 Task: Find connections with filter location Ningbo with filter topic #realestatewith filter profile language Potuguese with filter current company Talent500 with filter school Galgotias University with filter industry Robotics Engineering with filter service category Retirement Planning with filter keywords title Managing Member
Action: Mouse moved to (337, 215)
Screenshot: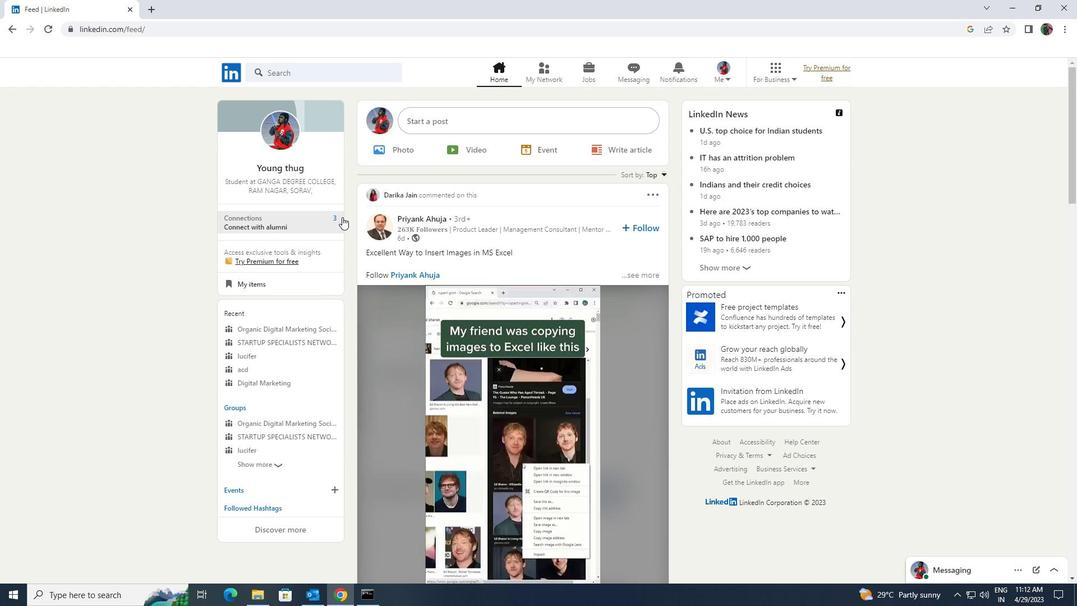 
Action: Mouse pressed left at (337, 215)
Screenshot: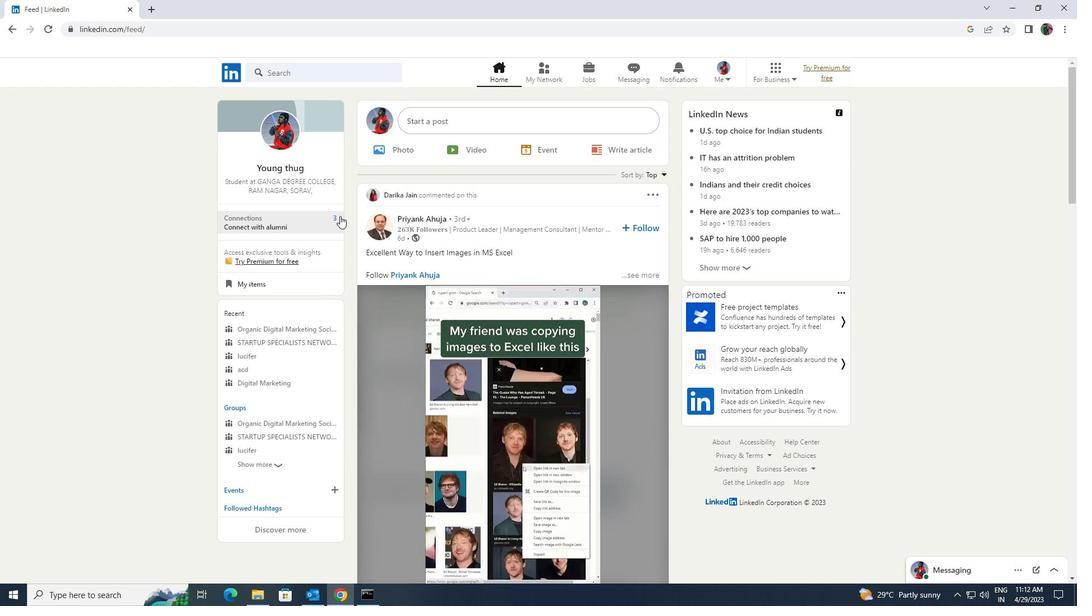
Action: Mouse moved to (352, 134)
Screenshot: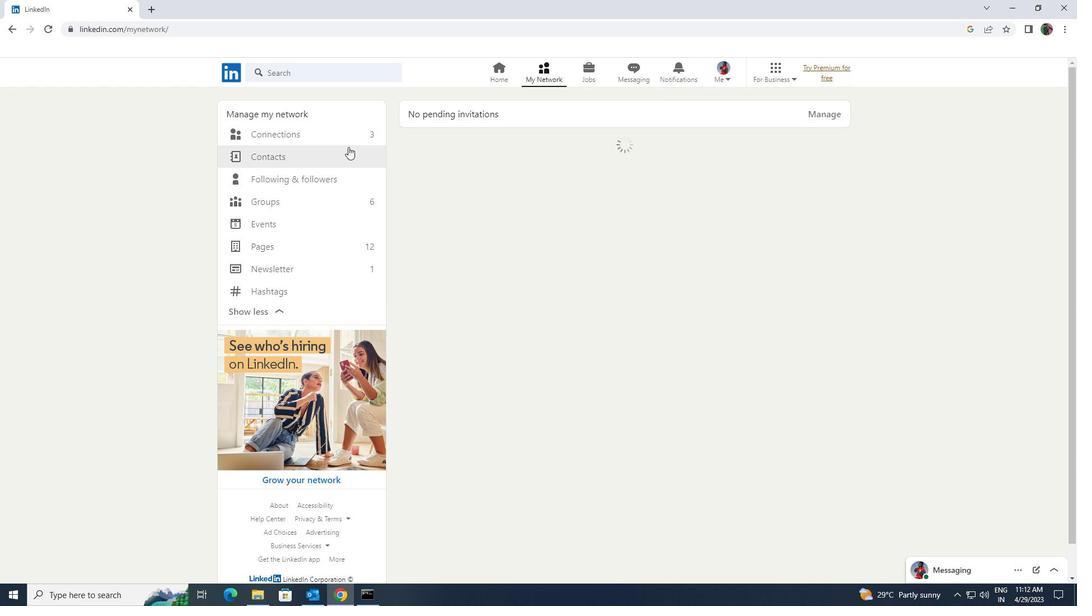 
Action: Mouse pressed left at (352, 134)
Screenshot: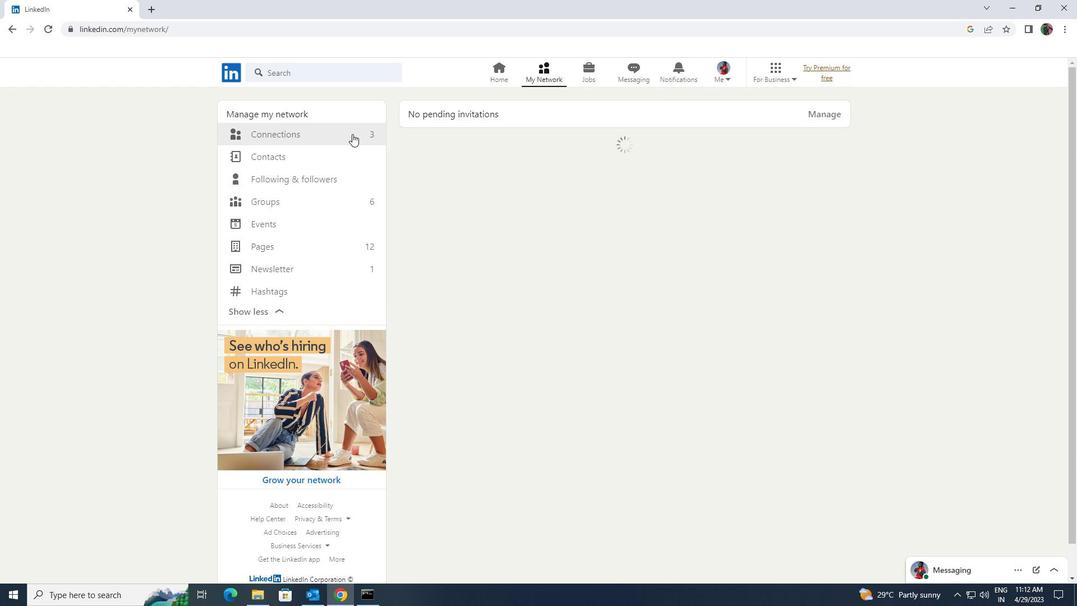 
Action: Mouse moved to (608, 139)
Screenshot: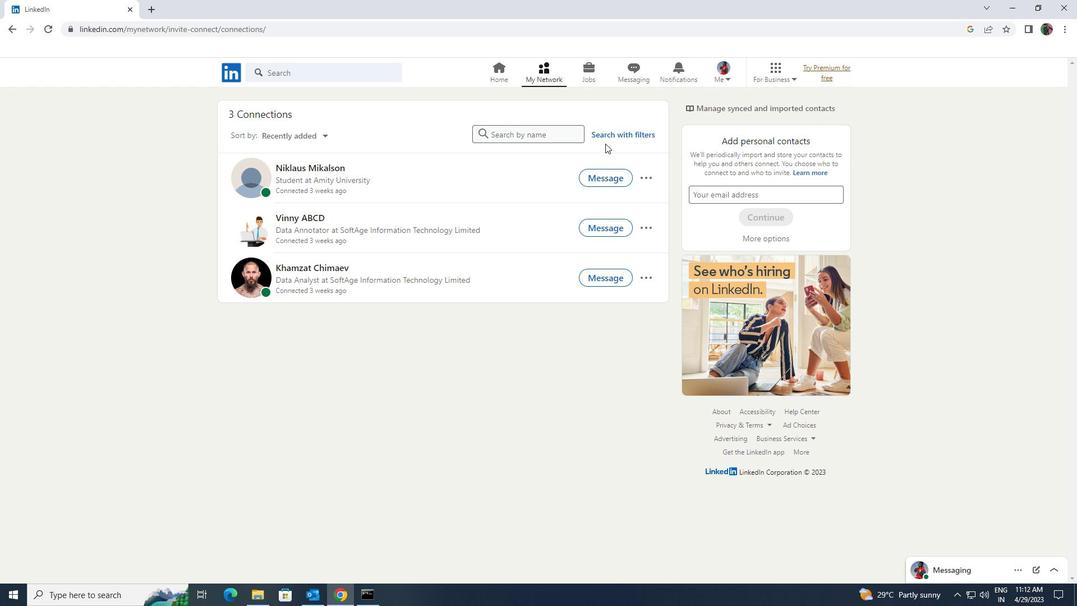 
Action: Mouse pressed left at (608, 139)
Screenshot: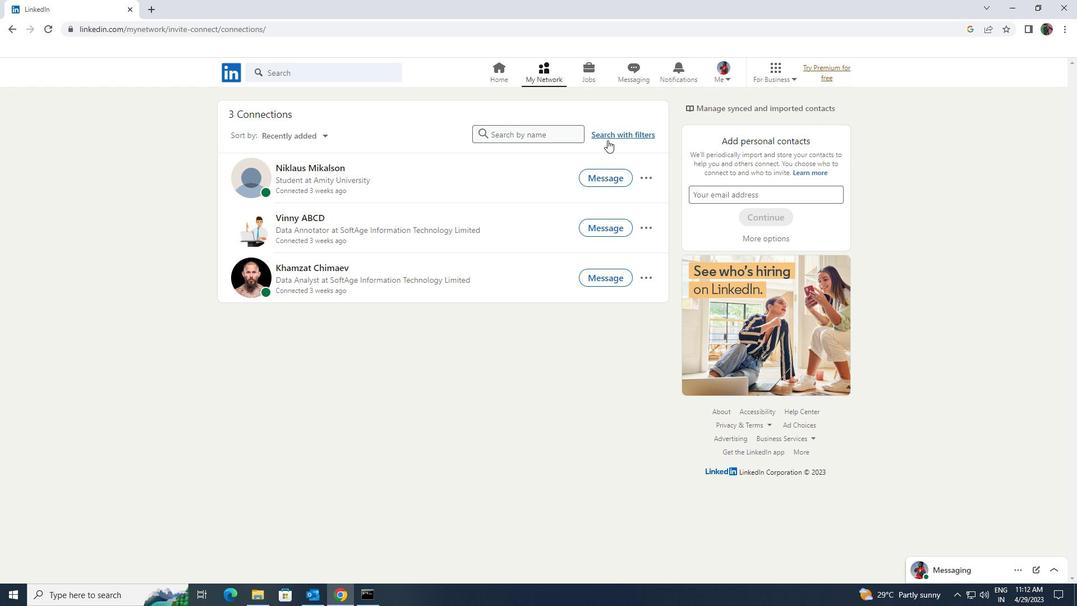 
Action: Mouse moved to (575, 104)
Screenshot: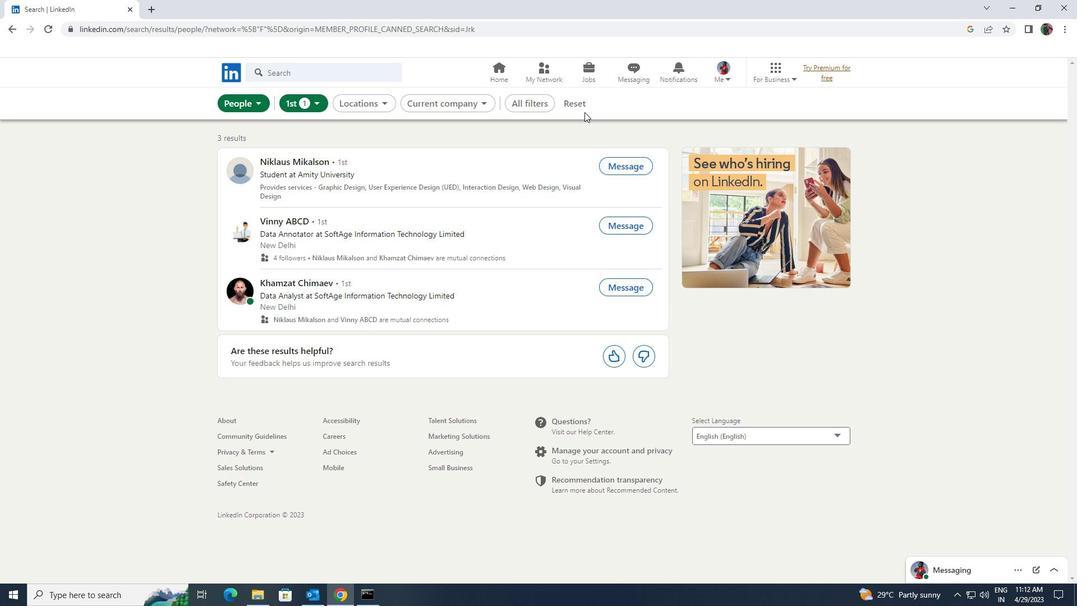 
Action: Mouse pressed left at (575, 104)
Screenshot: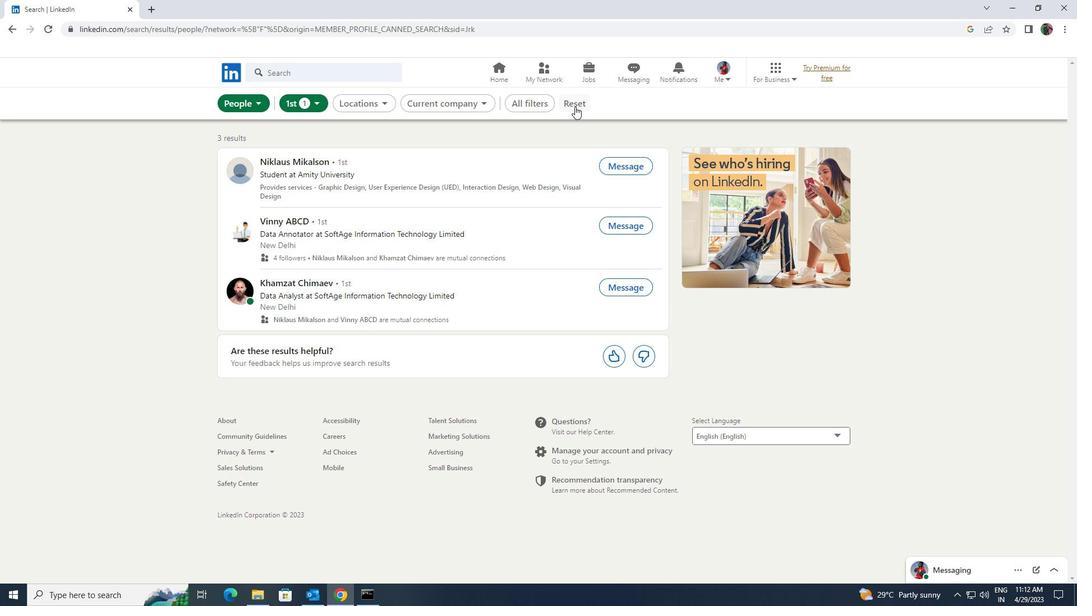 
Action: Mouse moved to (565, 102)
Screenshot: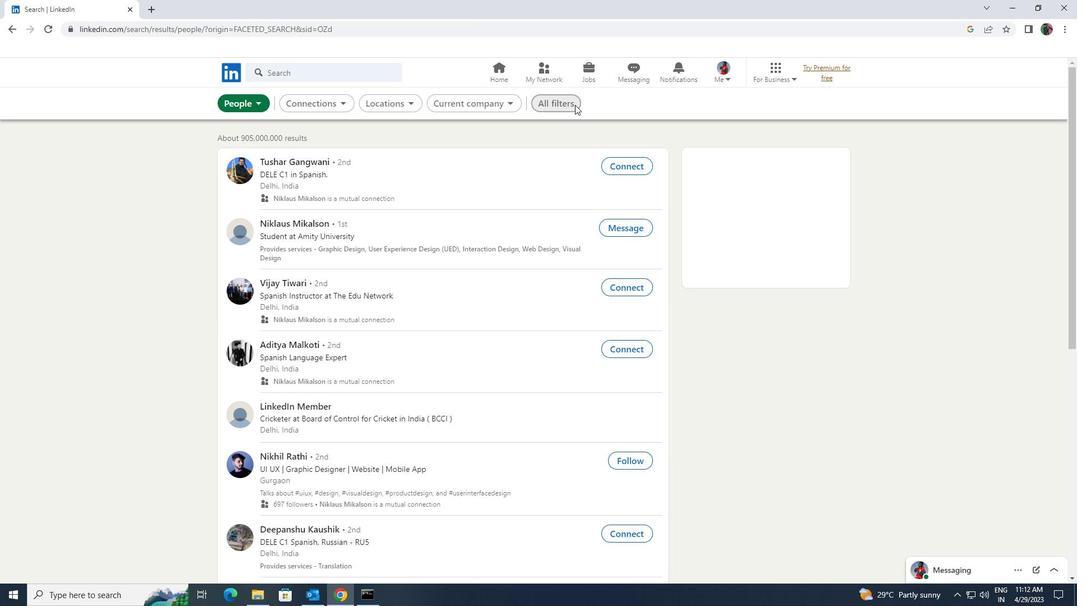 
Action: Mouse pressed left at (565, 102)
Screenshot: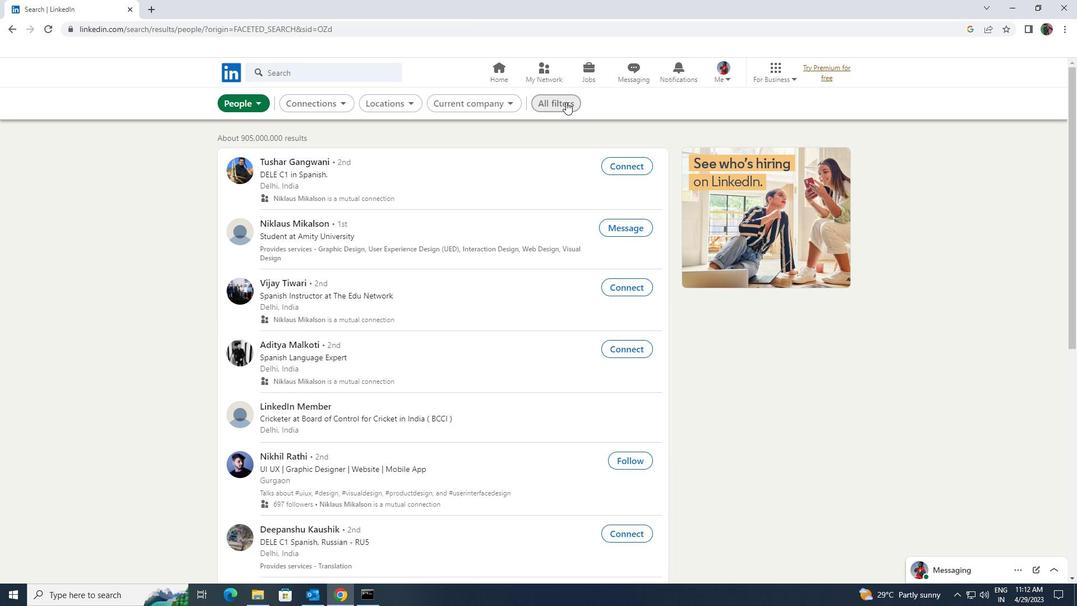 
Action: Mouse moved to (934, 337)
Screenshot: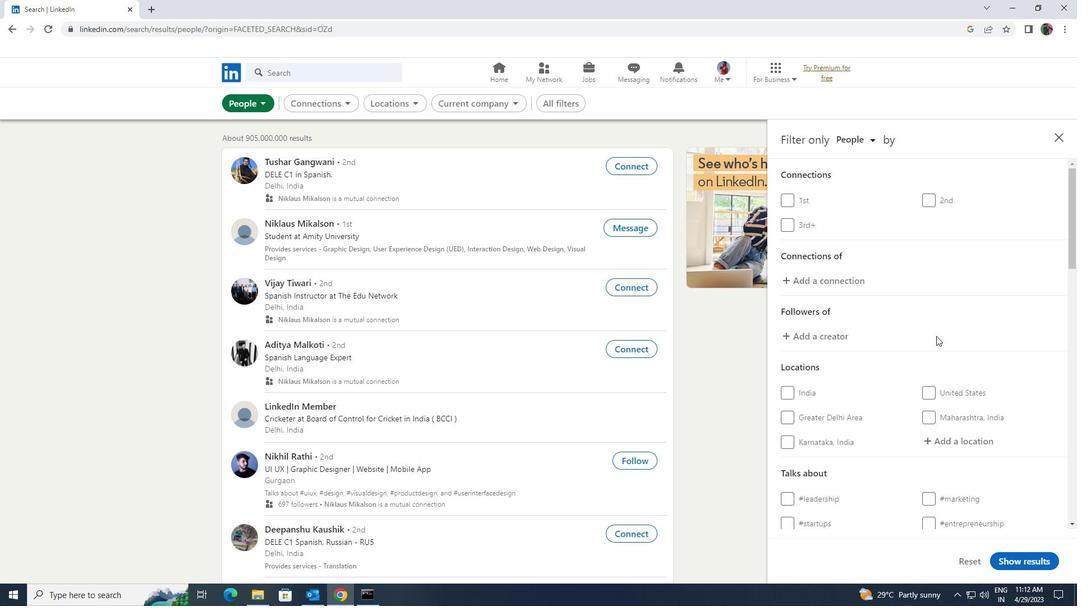 
Action: Mouse scrolled (934, 336) with delta (0, 0)
Screenshot: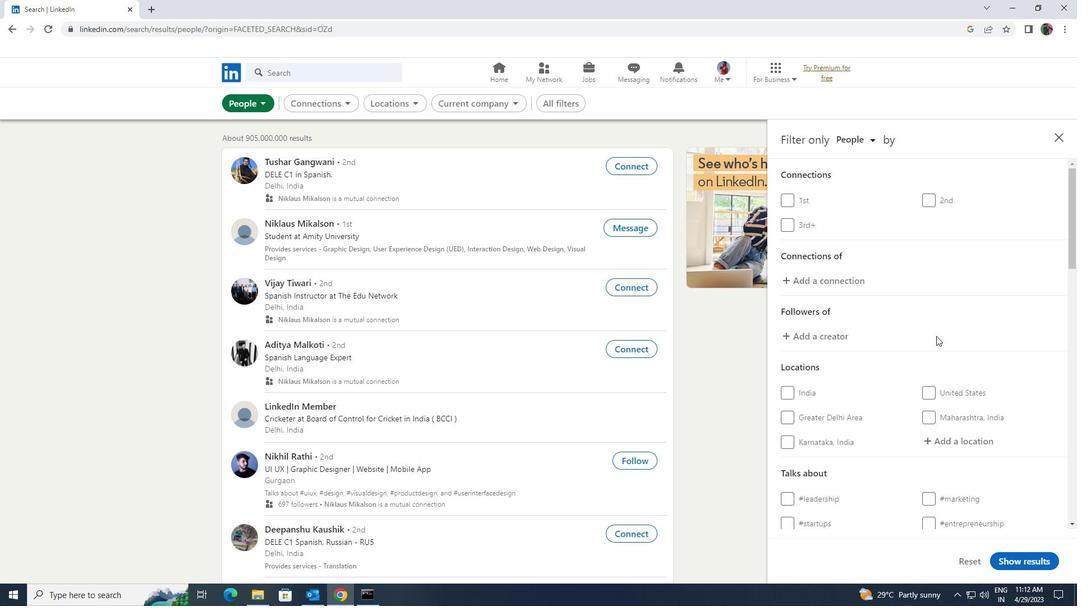 
Action: Mouse moved to (934, 337)
Screenshot: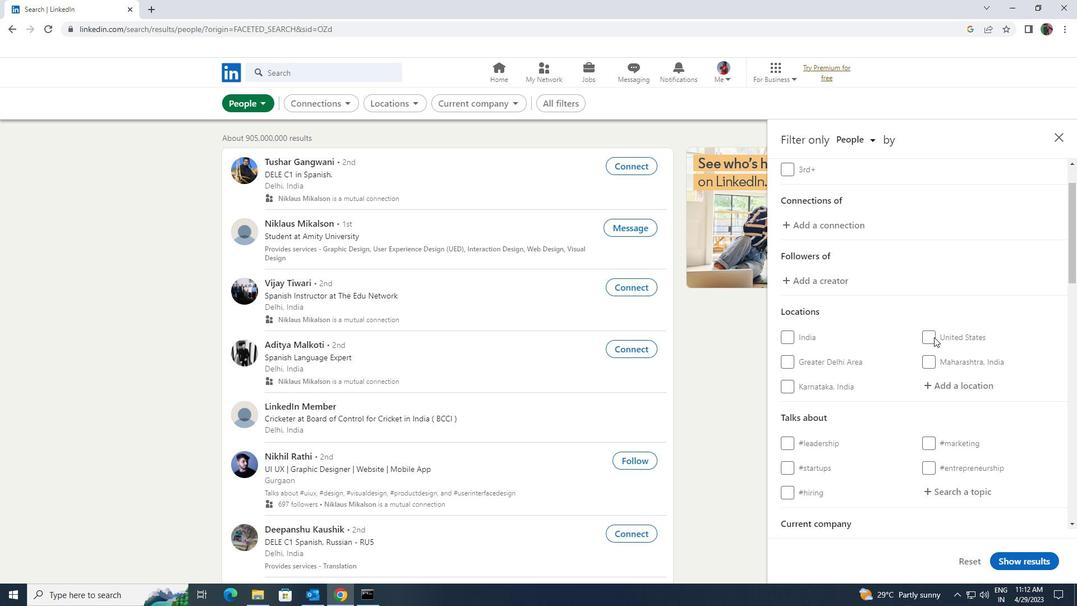 
Action: Mouse scrolled (934, 336) with delta (0, 0)
Screenshot: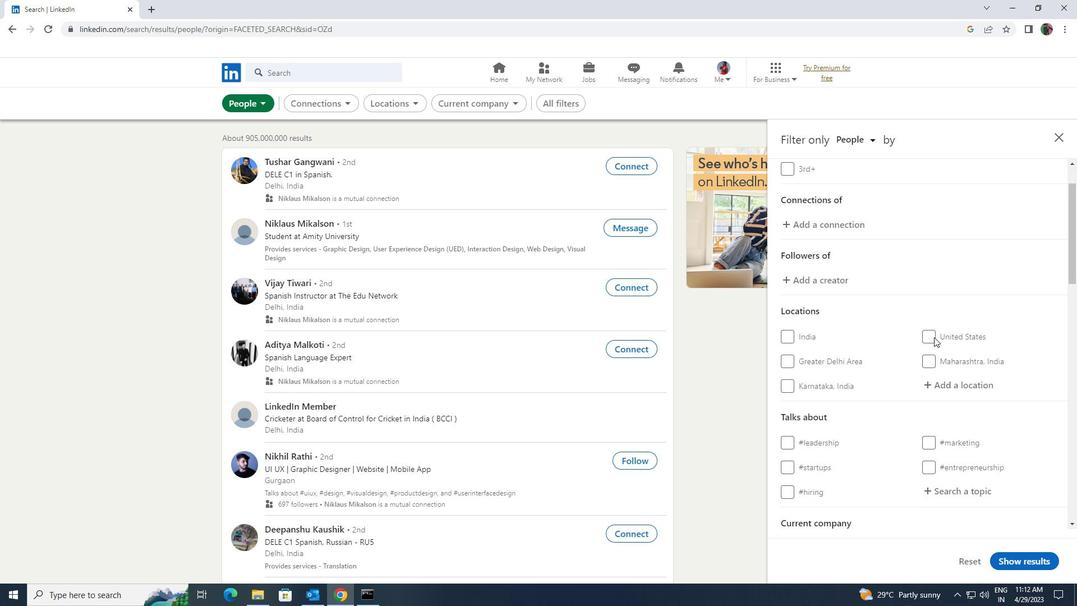 
Action: Mouse moved to (935, 330)
Screenshot: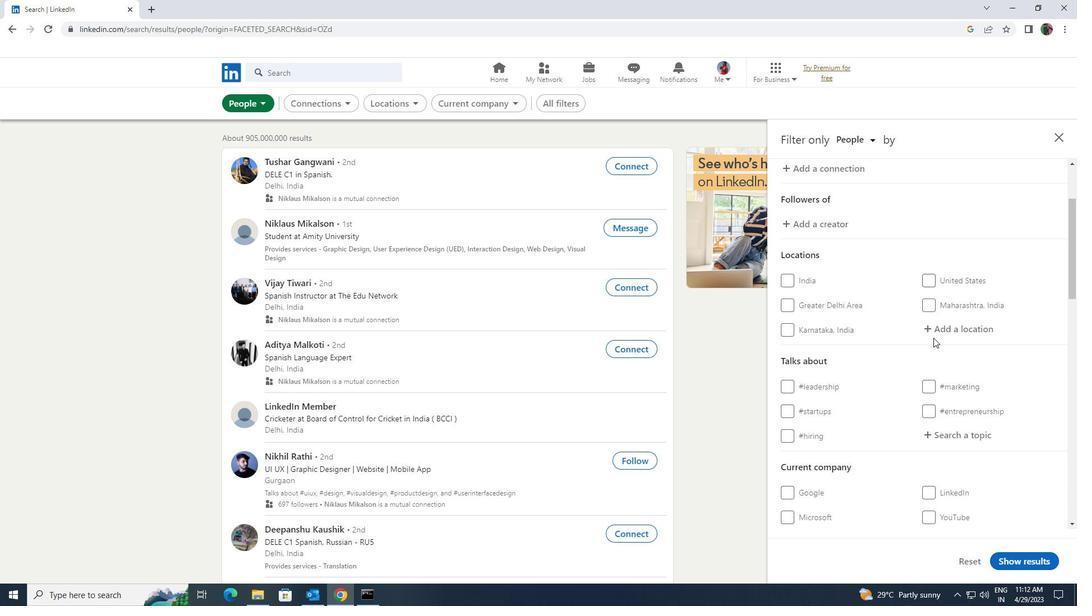 
Action: Mouse pressed left at (935, 330)
Screenshot: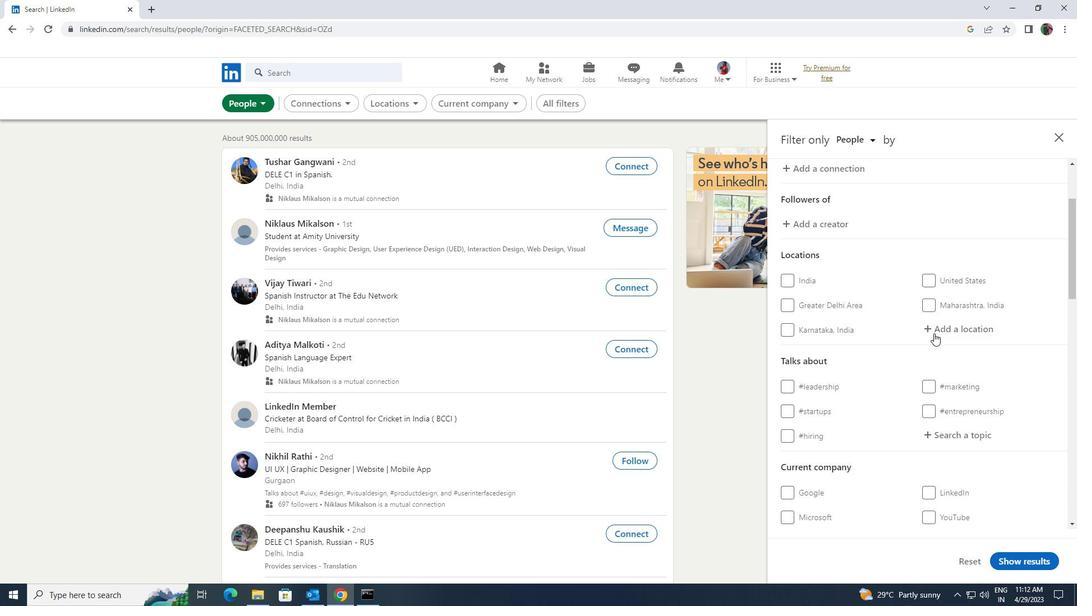 
Action: Key pressed <Key.shift>NING
Screenshot: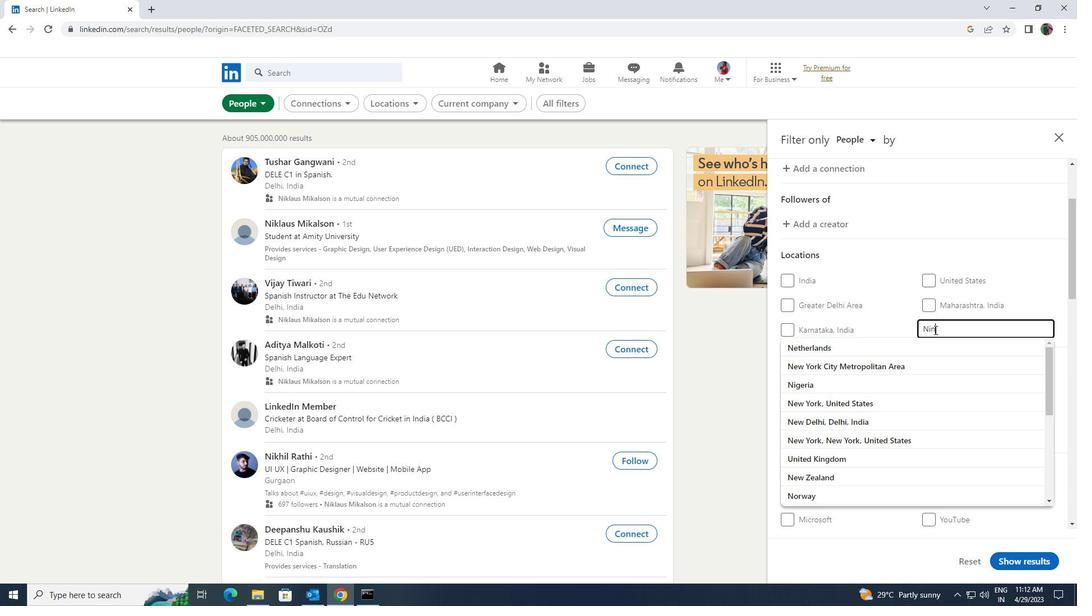 
Action: Mouse moved to (915, 340)
Screenshot: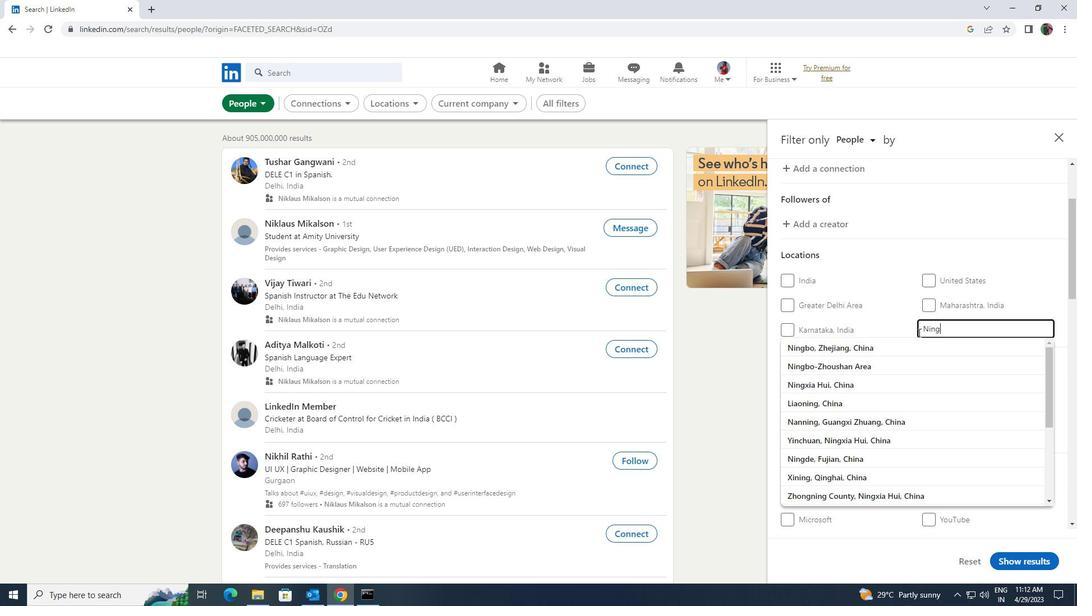 
Action: Mouse pressed left at (915, 340)
Screenshot: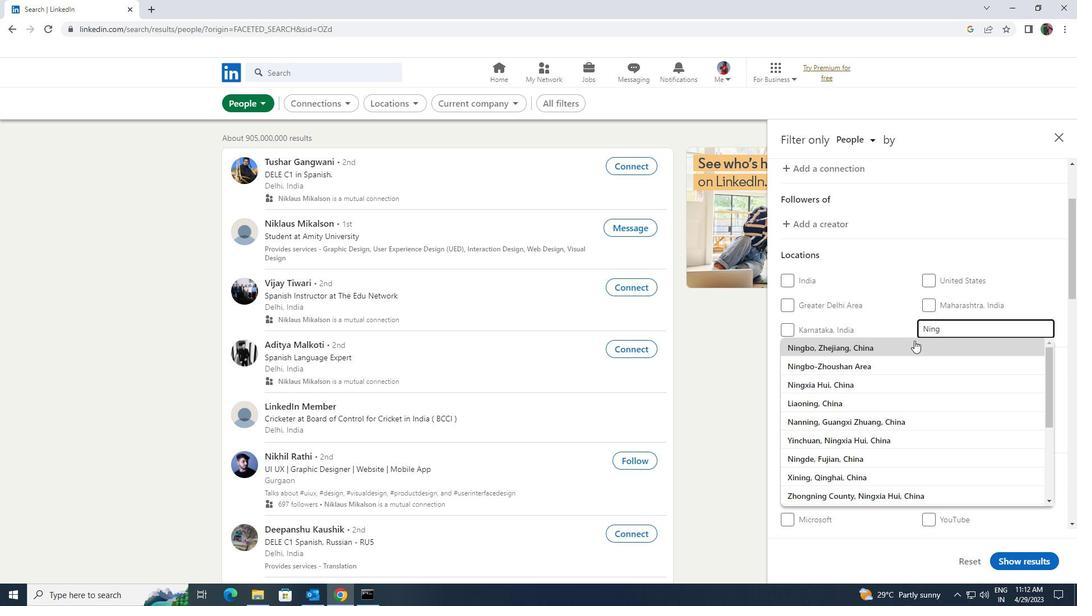 
Action: Mouse scrolled (915, 340) with delta (0, 0)
Screenshot: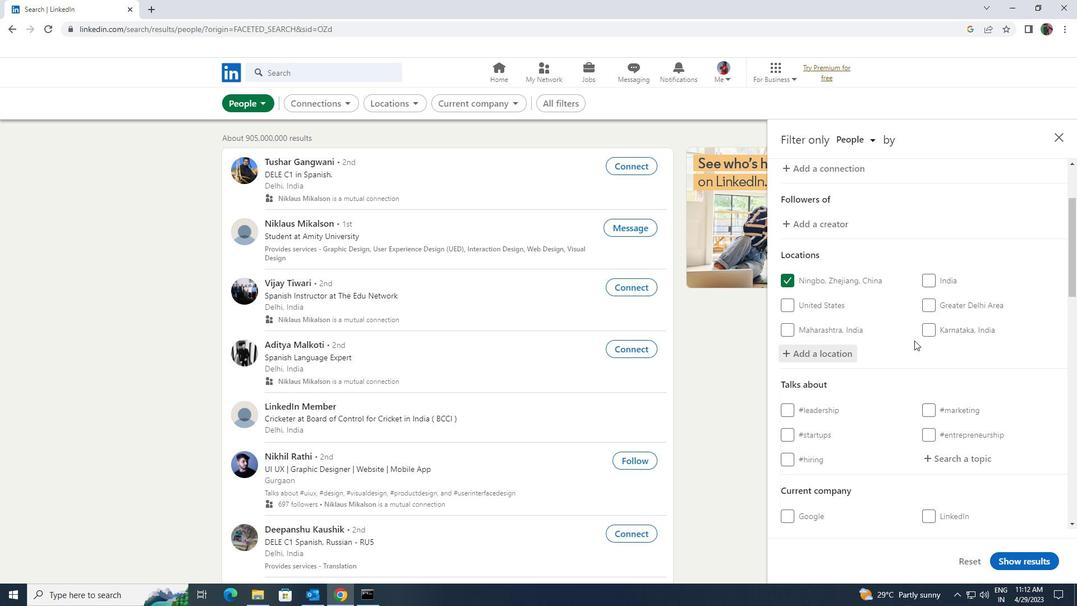 
Action: Mouse scrolled (915, 340) with delta (0, 0)
Screenshot: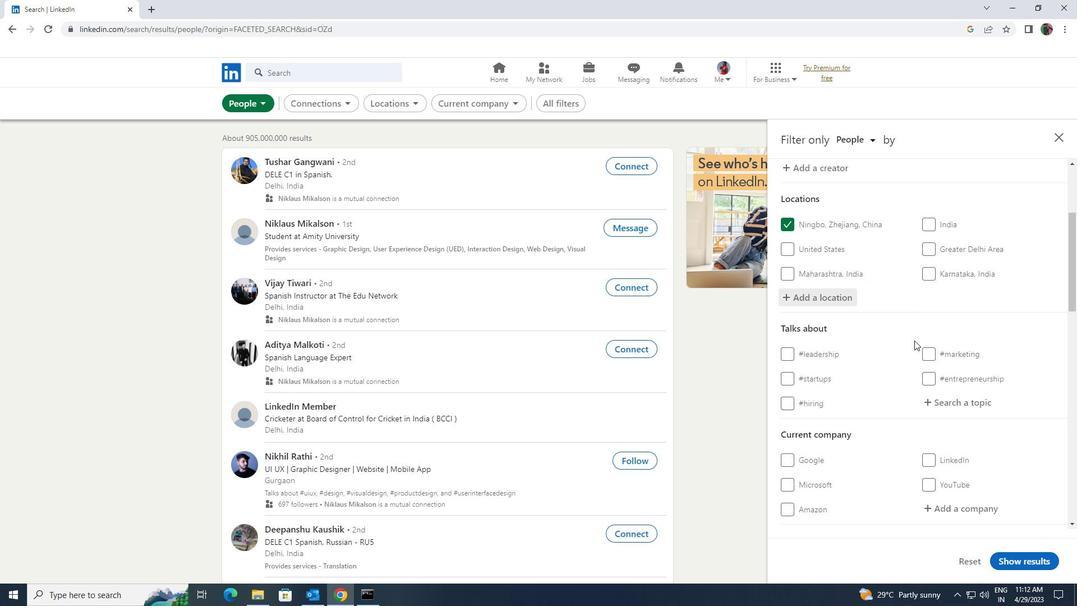 
Action: Mouse moved to (927, 349)
Screenshot: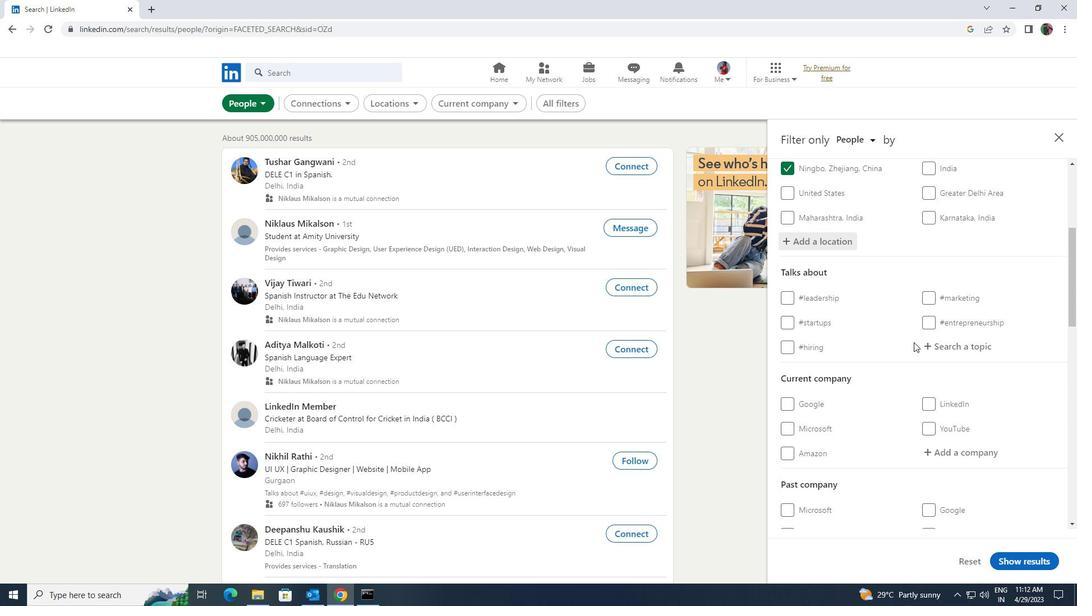 
Action: Mouse pressed left at (927, 349)
Screenshot: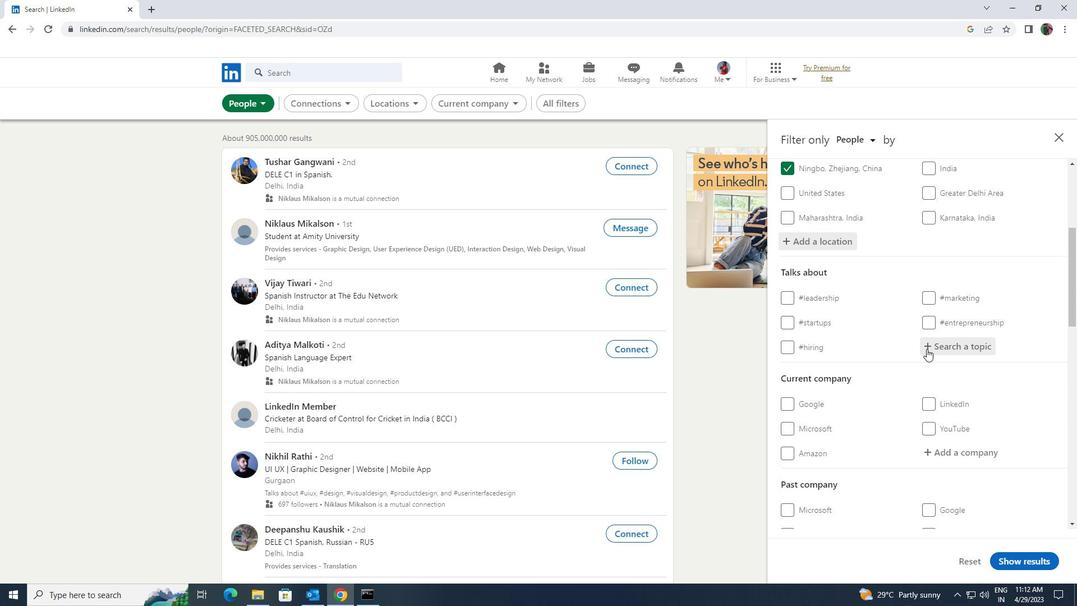 
Action: Mouse moved to (928, 349)
Screenshot: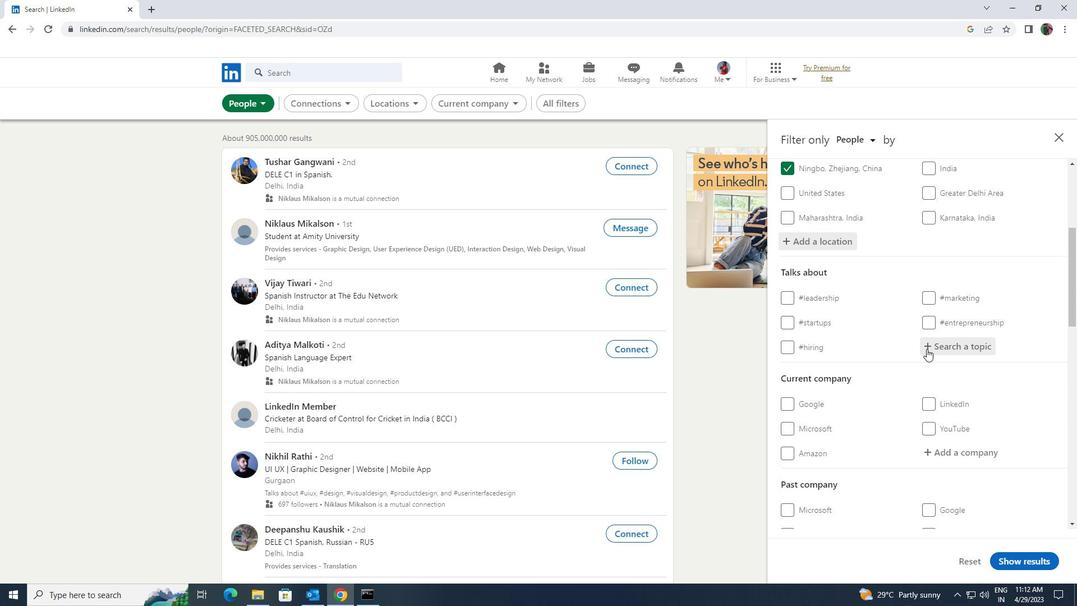 
Action: Key pressed REALSTATE
Screenshot: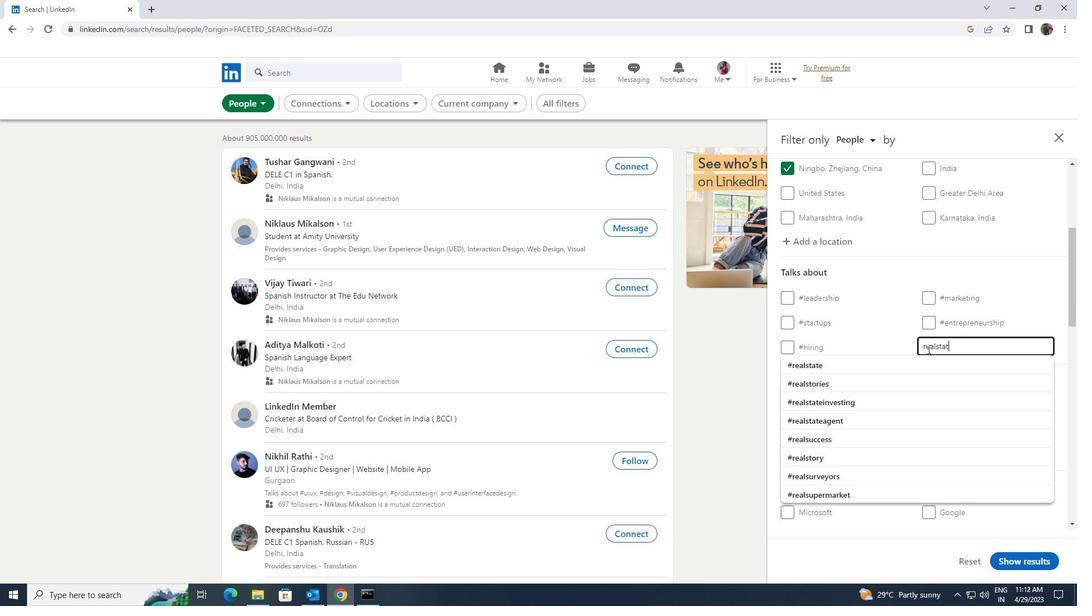 
Action: Mouse moved to (930, 360)
Screenshot: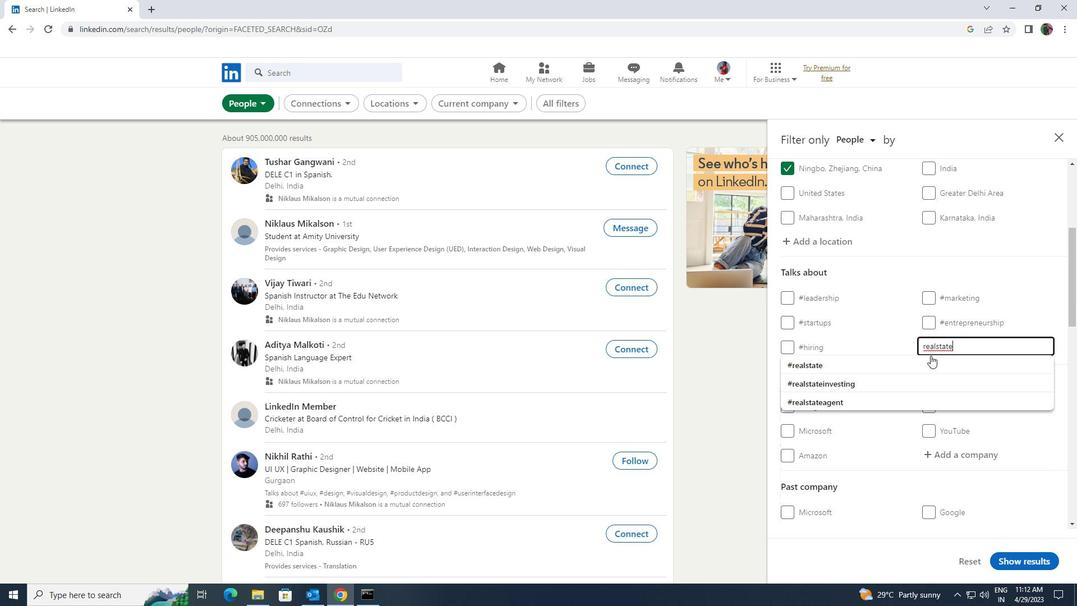 
Action: Mouse pressed left at (930, 360)
Screenshot: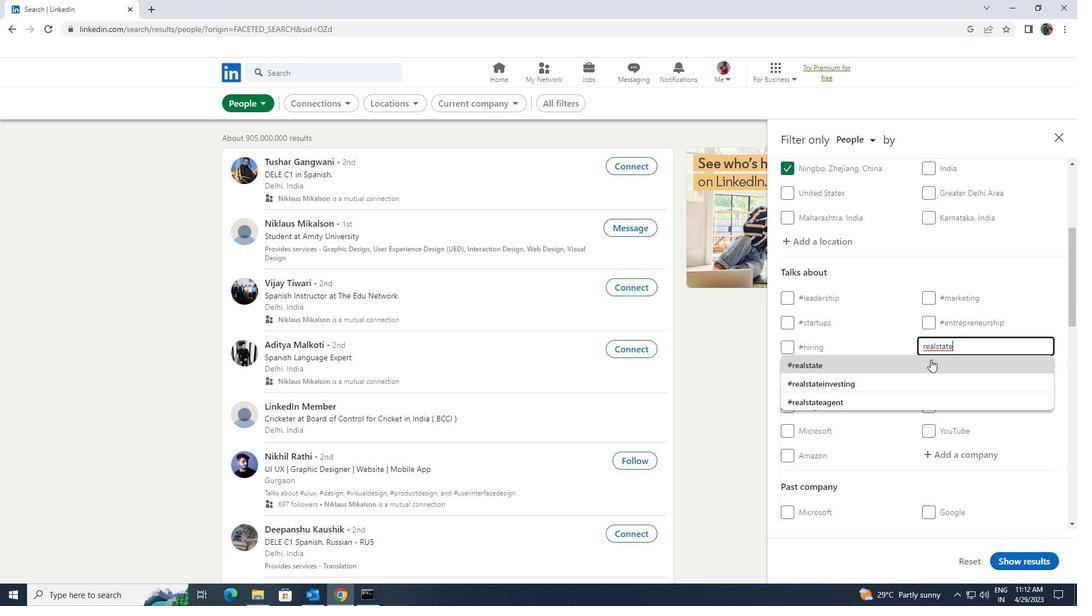 
Action: Mouse scrolled (930, 359) with delta (0, 0)
Screenshot: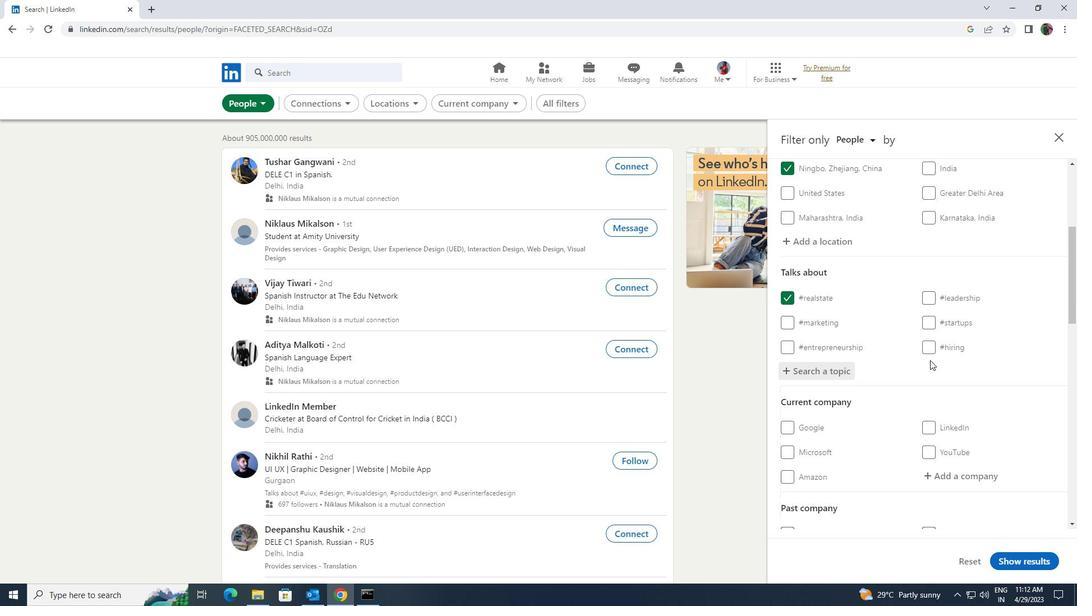 
Action: Mouse moved to (930, 355)
Screenshot: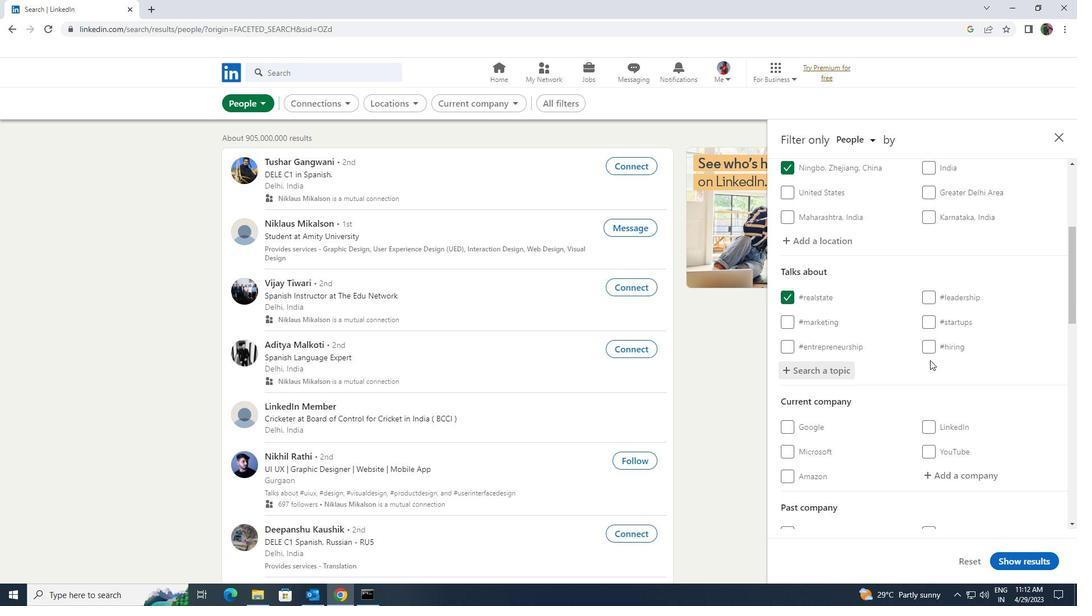 
Action: Mouse scrolled (930, 355) with delta (0, 0)
Screenshot: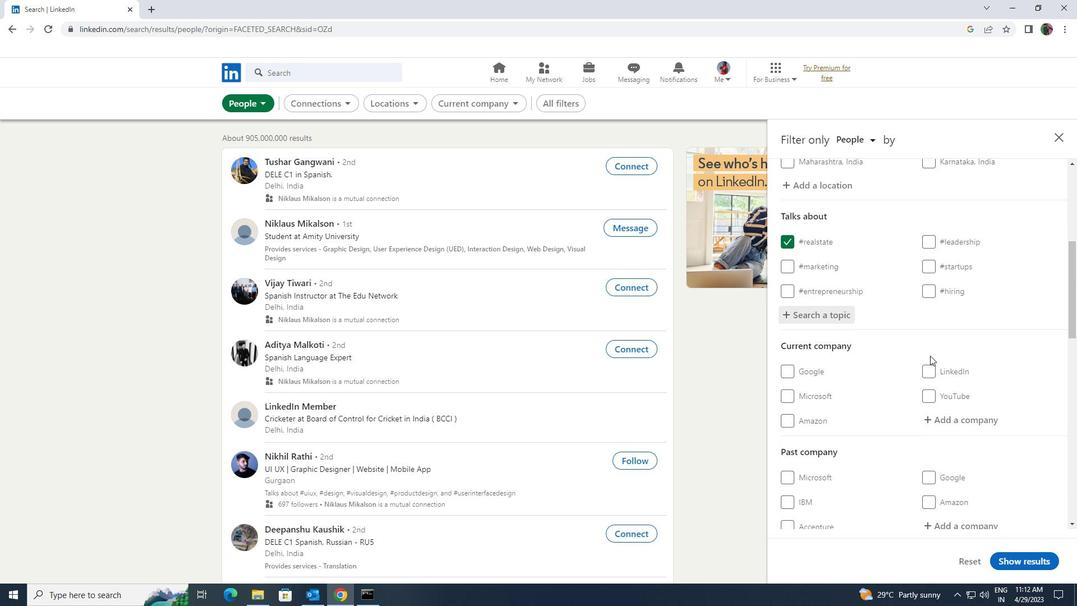 
Action: Mouse moved to (930, 355)
Screenshot: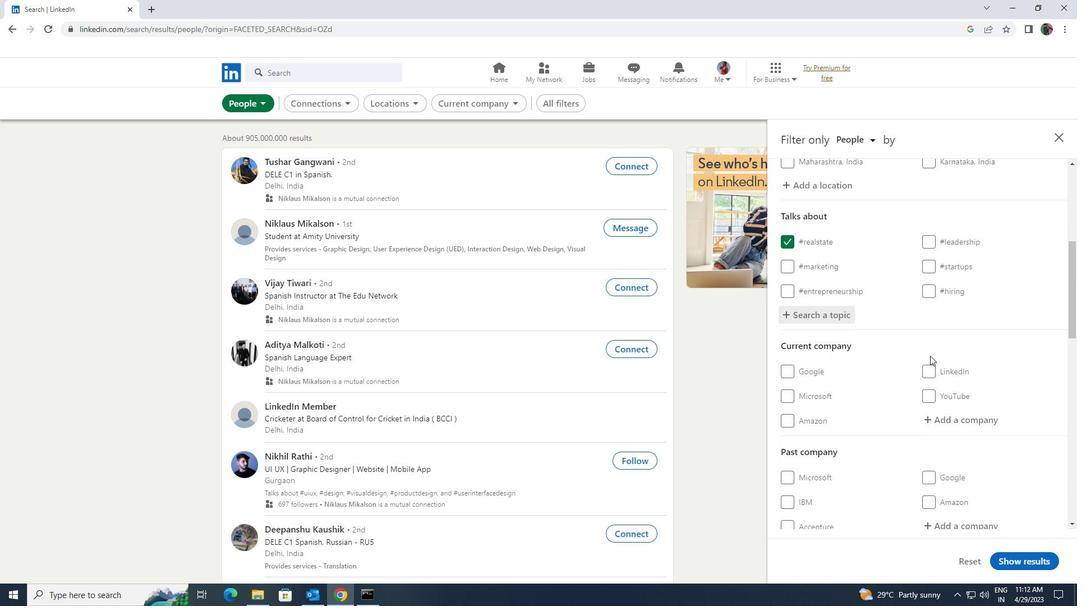 
Action: Mouse scrolled (930, 354) with delta (0, 0)
Screenshot: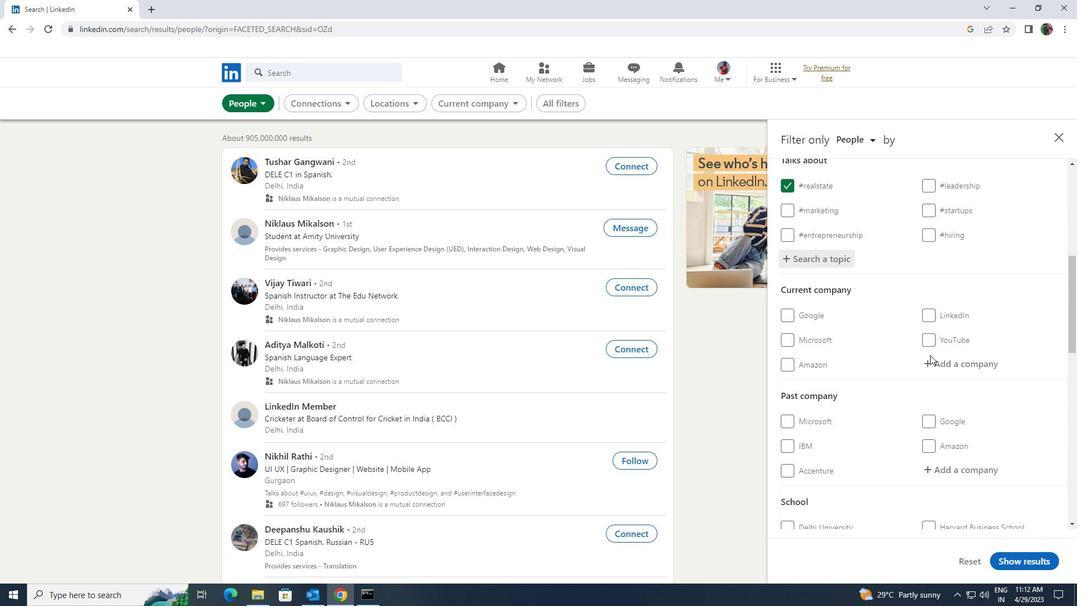 
Action: Mouse moved to (926, 350)
Screenshot: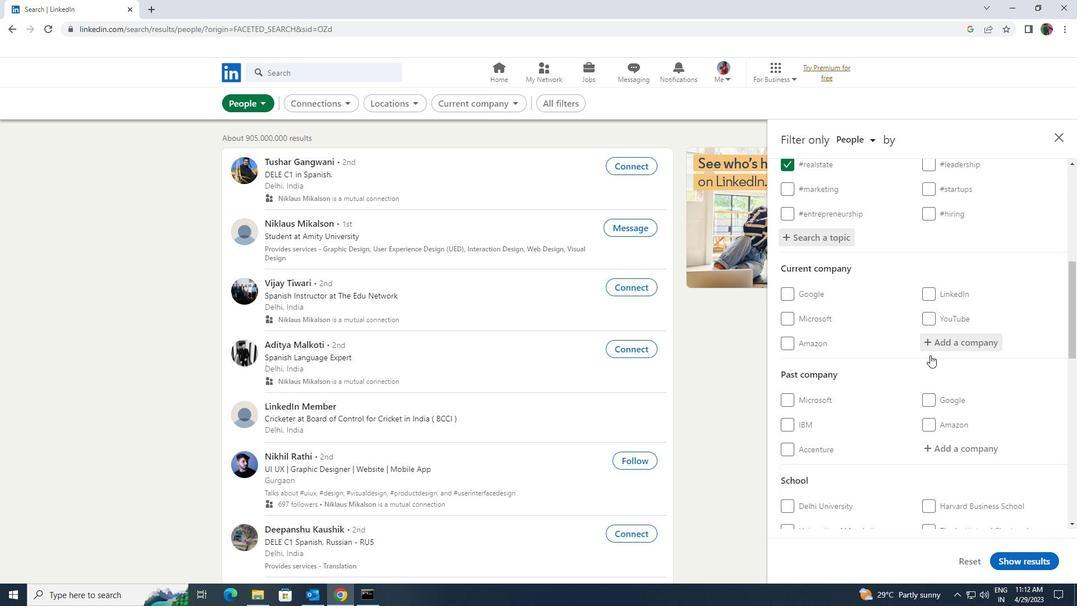 
Action: Mouse scrolled (926, 350) with delta (0, 0)
Screenshot: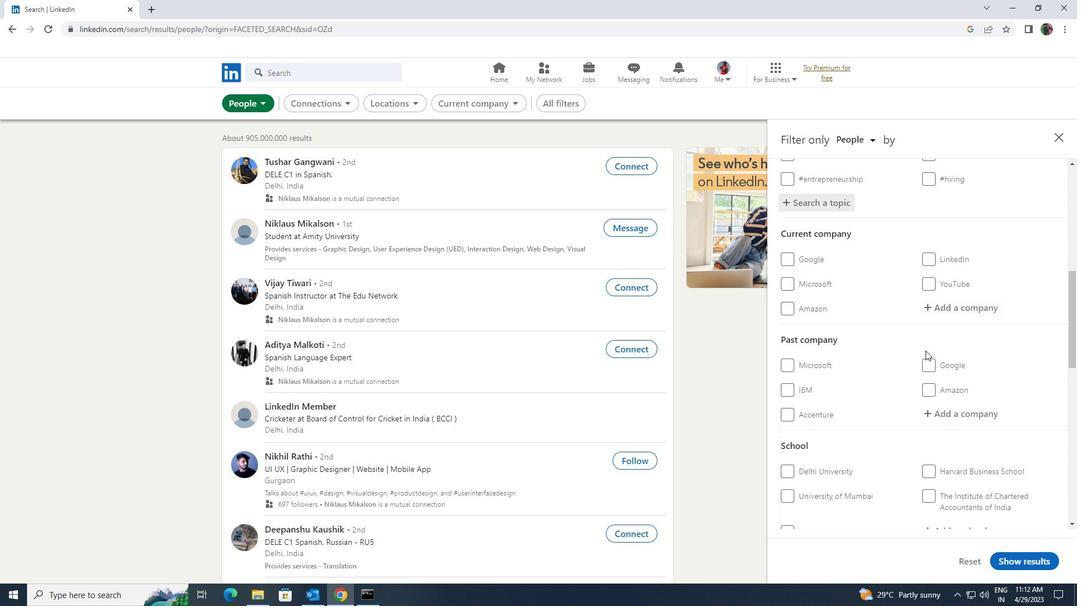 
Action: Mouse scrolled (926, 350) with delta (0, 0)
Screenshot: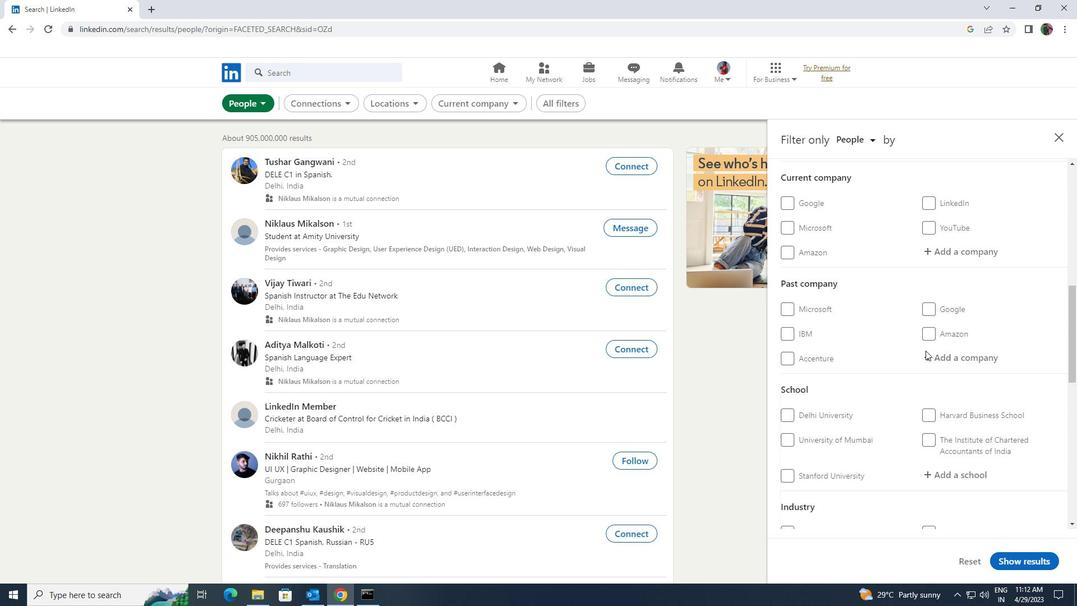
Action: Mouse scrolled (926, 350) with delta (0, 0)
Screenshot: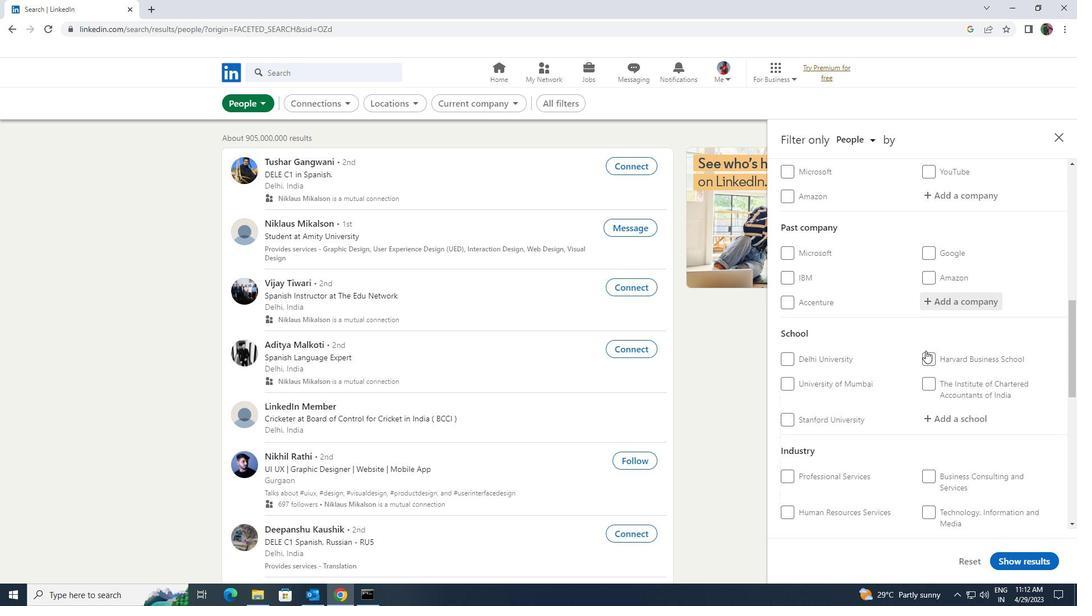 
Action: Mouse moved to (925, 350)
Screenshot: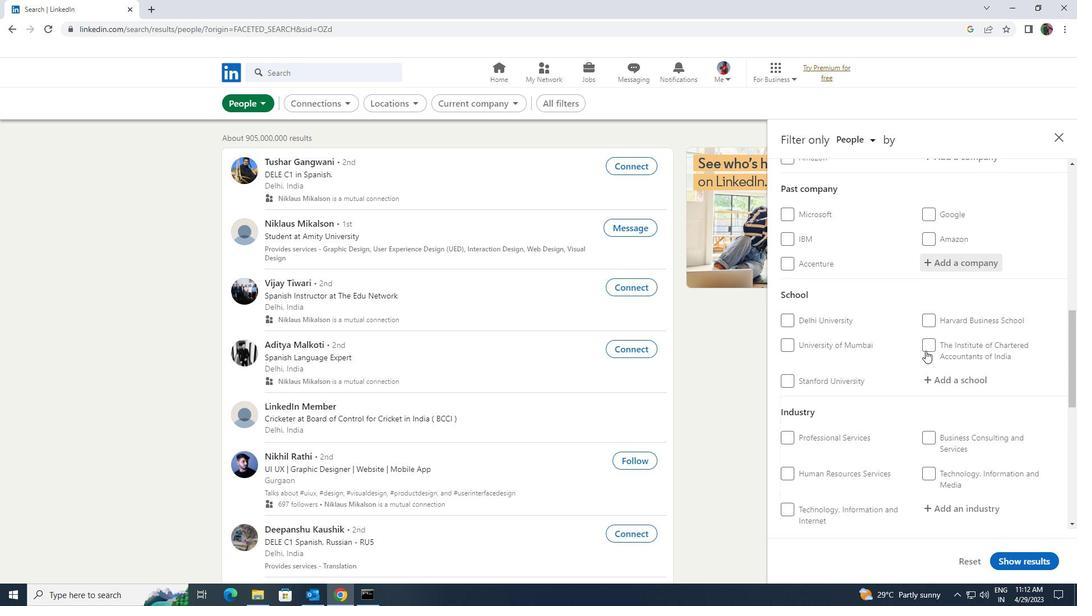 
Action: Mouse scrolled (925, 350) with delta (0, 0)
Screenshot: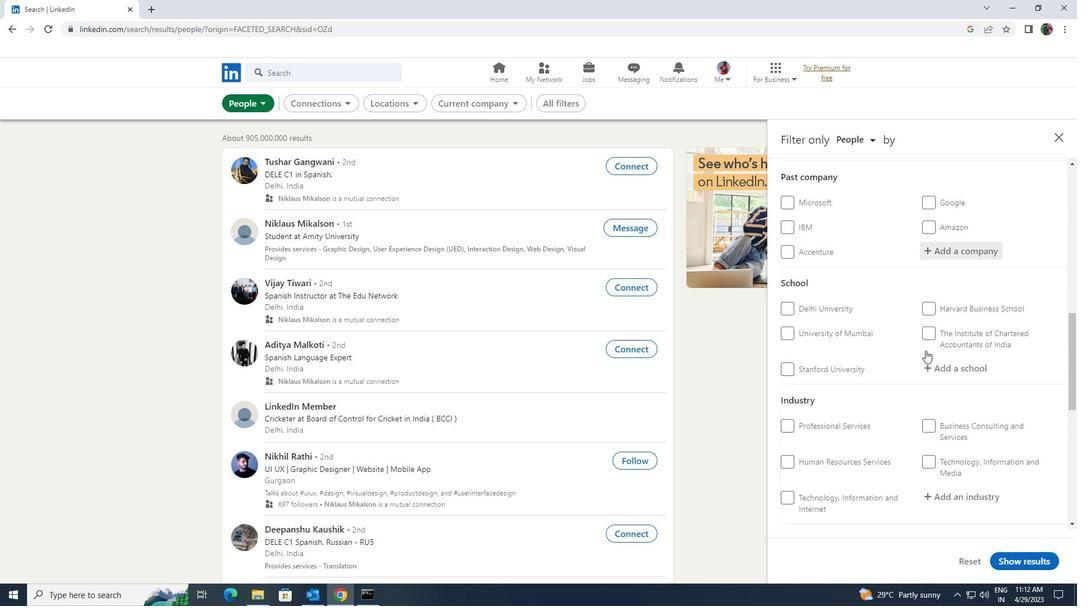
Action: Mouse moved to (925, 350)
Screenshot: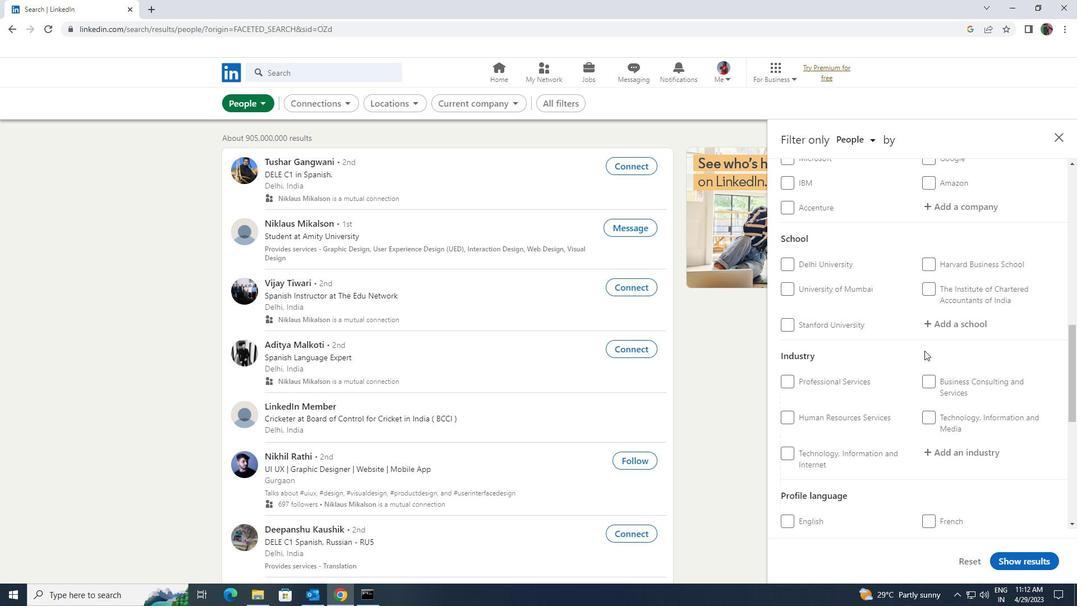 
Action: Mouse scrolled (925, 350) with delta (0, 0)
Screenshot: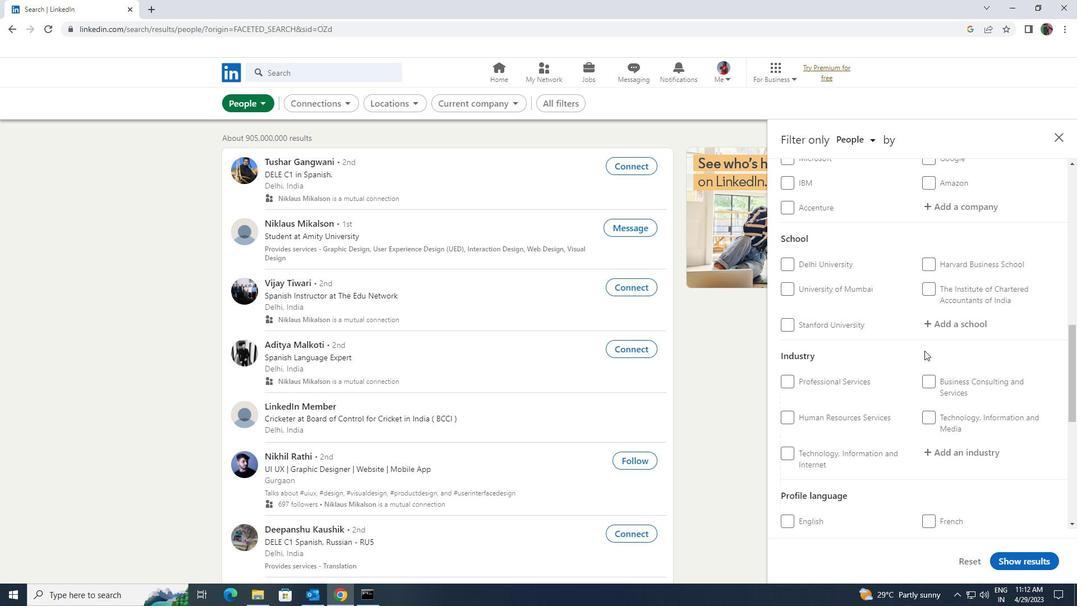 
Action: Mouse scrolled (925, 350) with delta (0, 0)
Screenshot: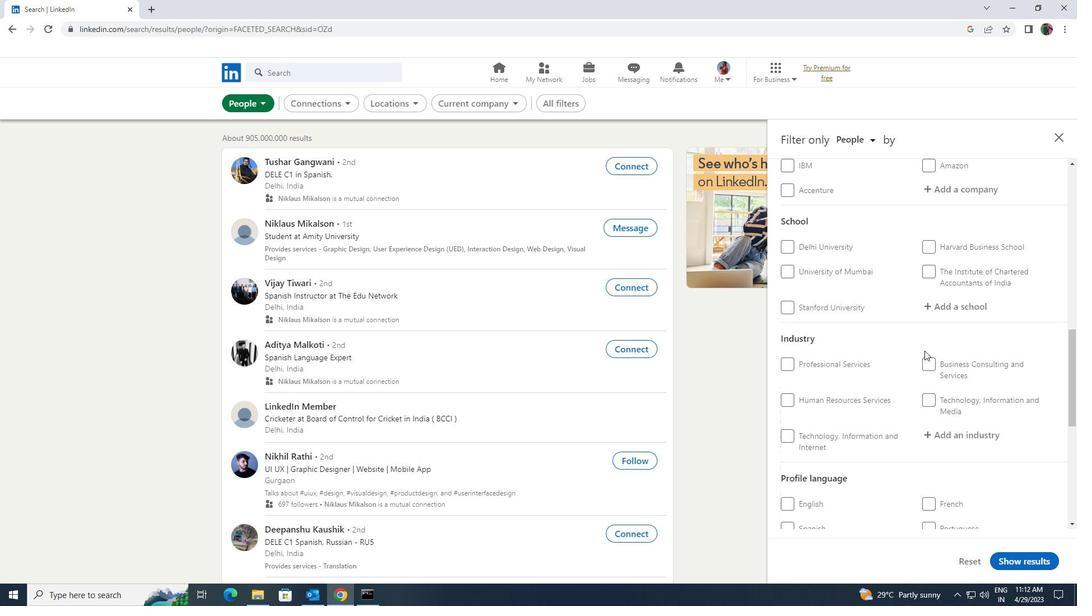 
Action: Mouse moved to (935, 419)
Screenshot: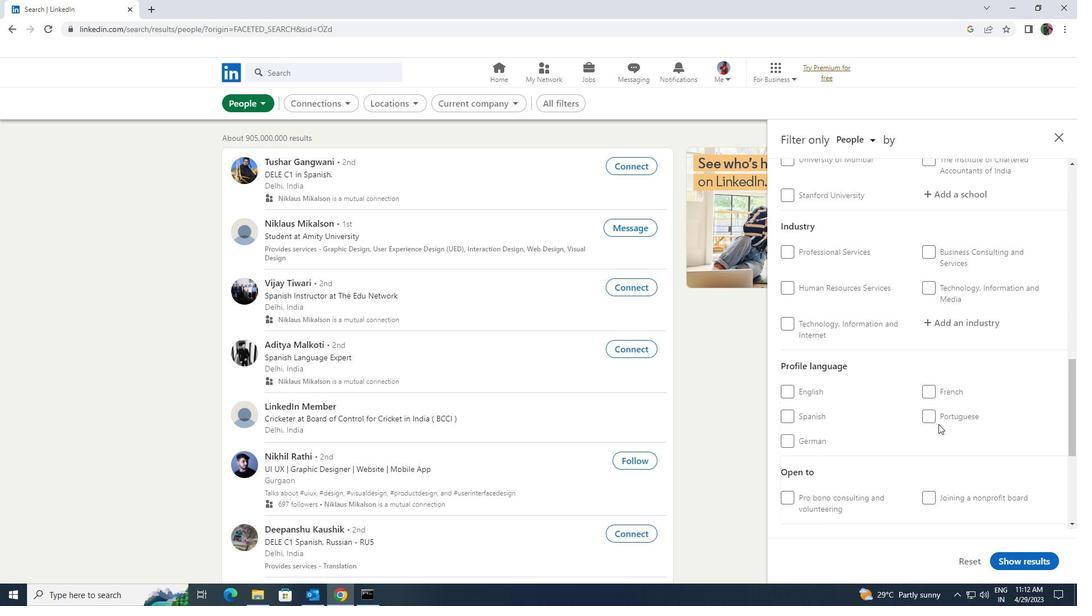 
Action: Mouse pressed left at (935, 419)
Screenshot: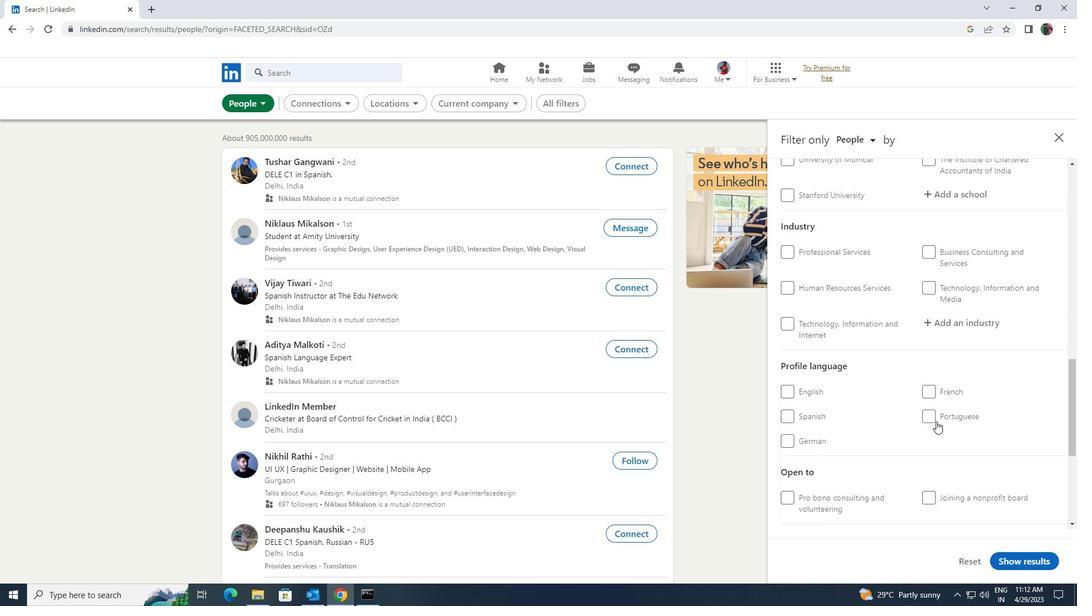 
Action: Mouse scrolled (935, 420) with delta (0, 0)
Screenshot: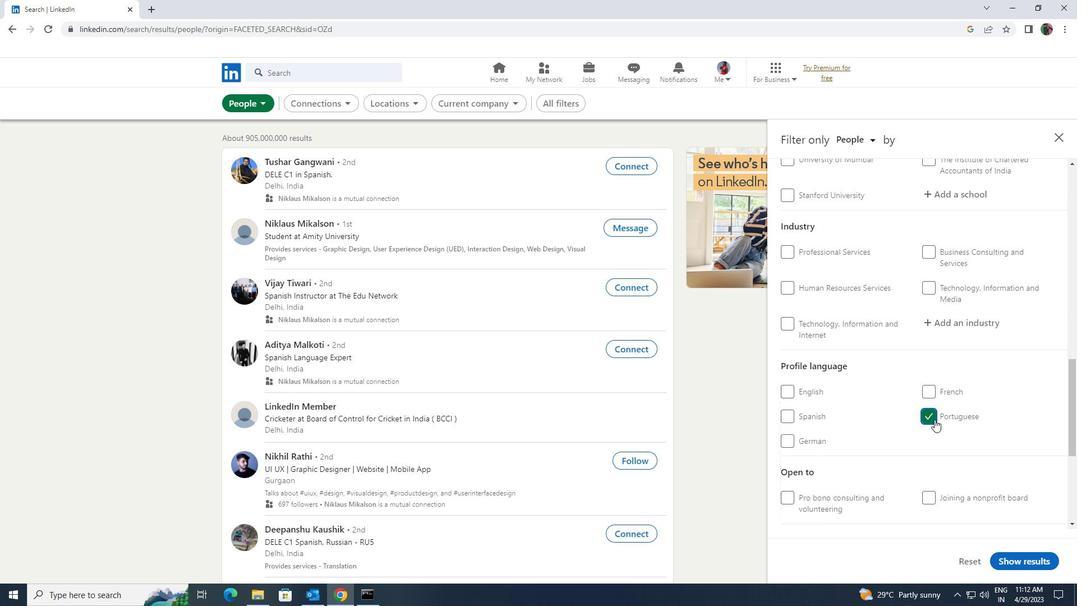 
Action: Mouse scrolled (935, 420) with delta (0, 0)
Screenshot: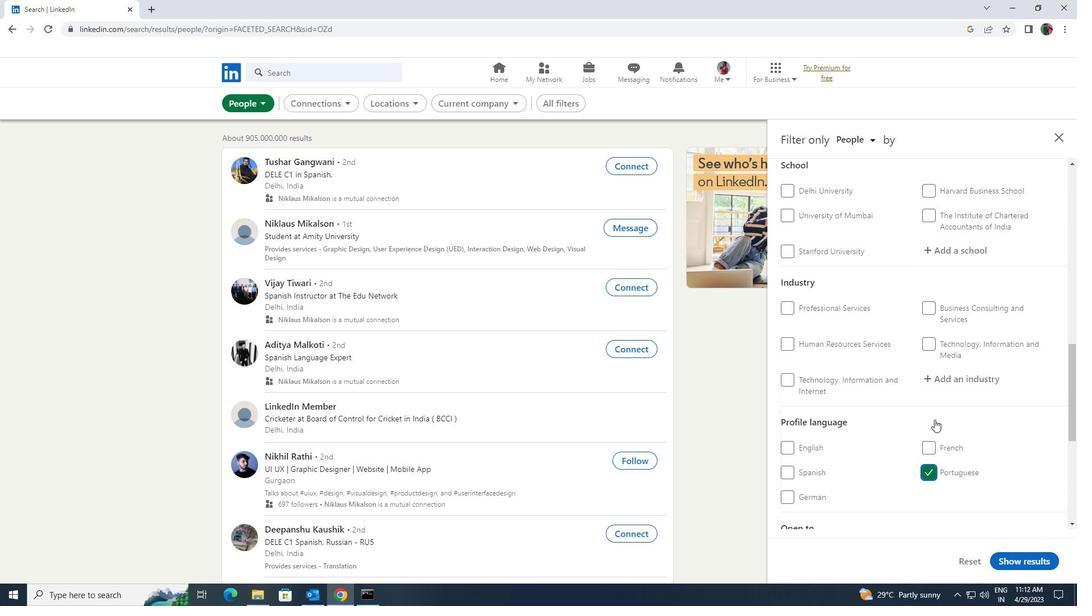 
Action: Mouse scrolled (935, 420) with delta (0, 0)
Screenshot: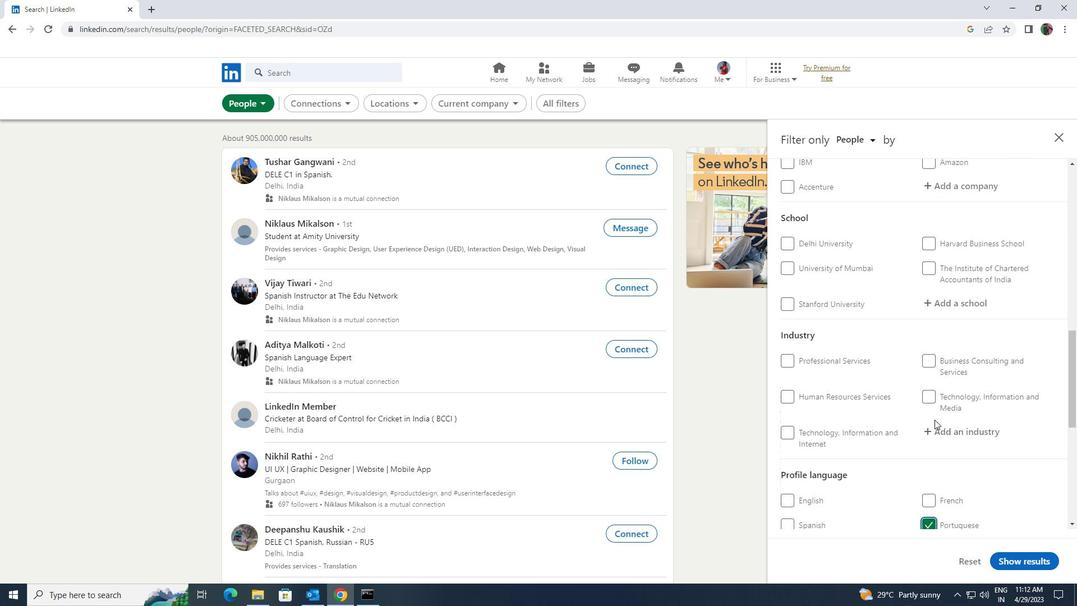 
Action: Mouse scrolled (935, 420) with delta (0, 0)
Screenshot: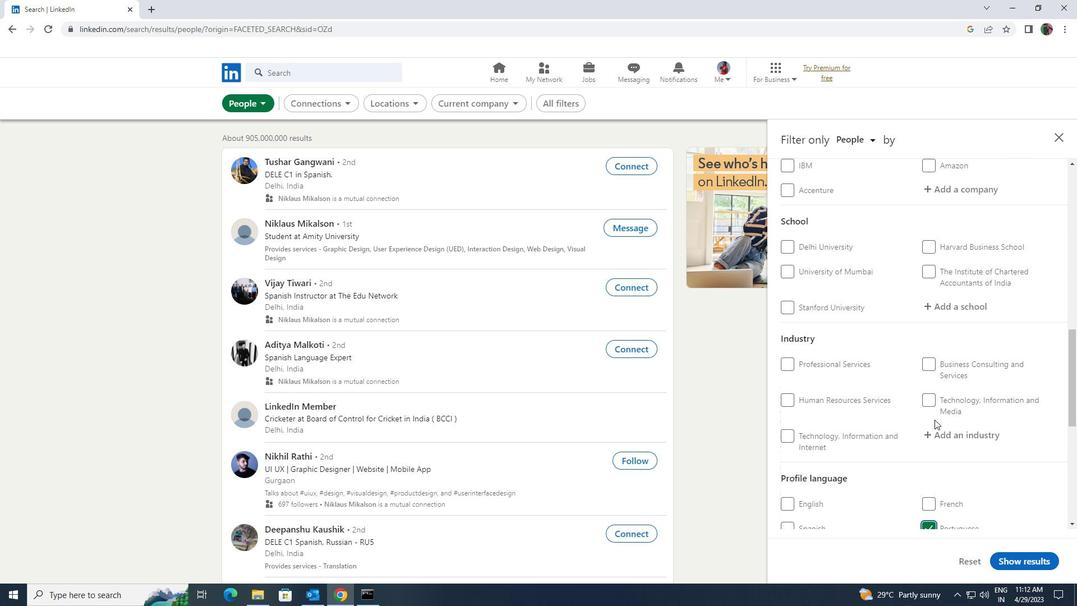 
Action: Mouse scrolled (935, 420) with delta (0, 0)
Screenshot: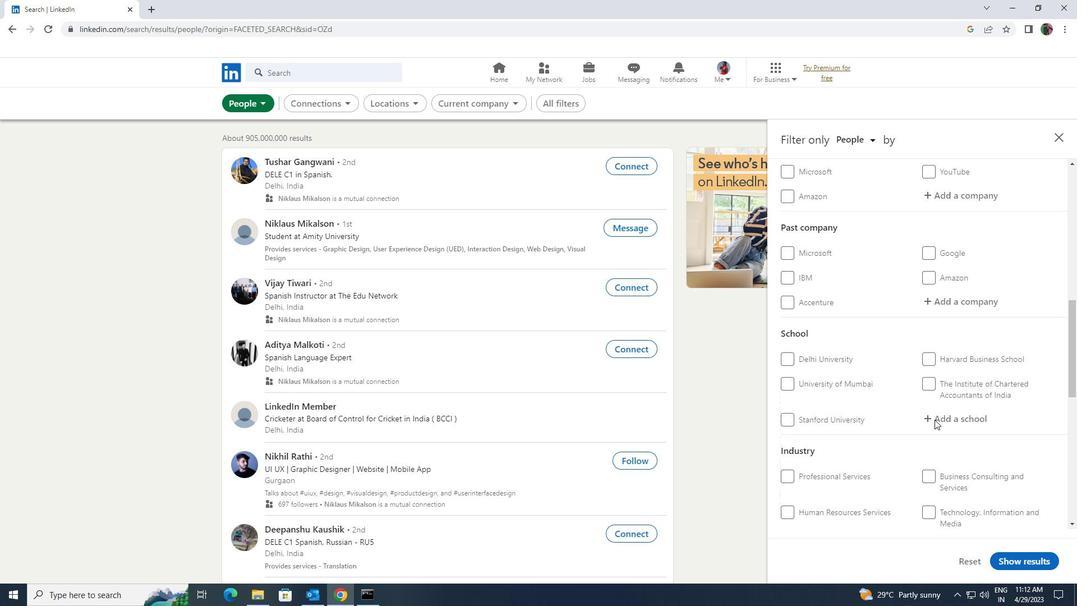 
Action: Mouse scrolled (935, 420) with delta (0, 0)
Screenshot: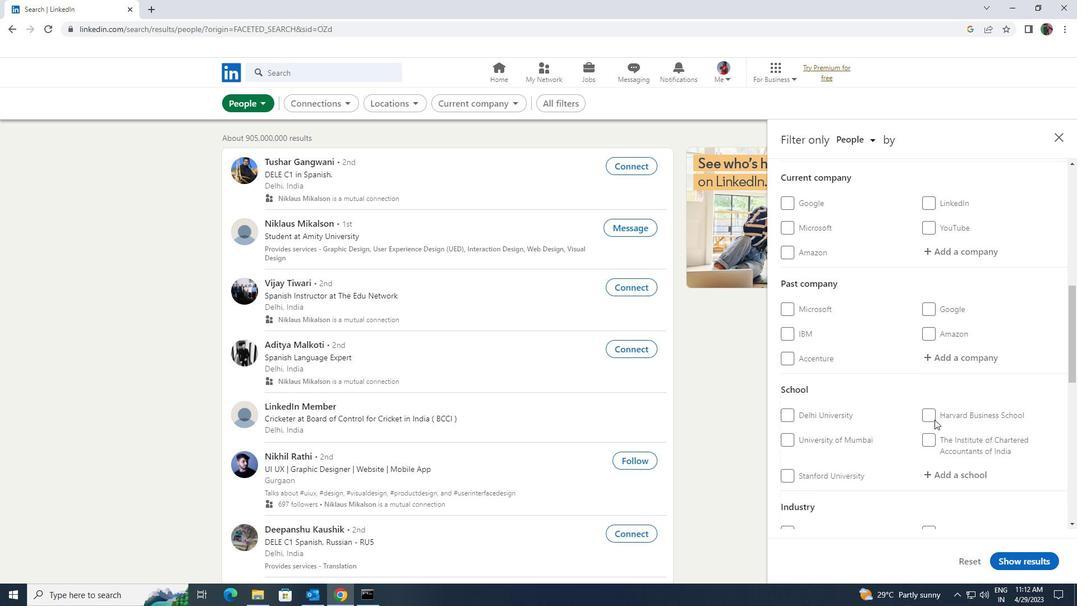 
Action: Mouse scrolled (935, 420) with delta (0, 0)
Screenshot: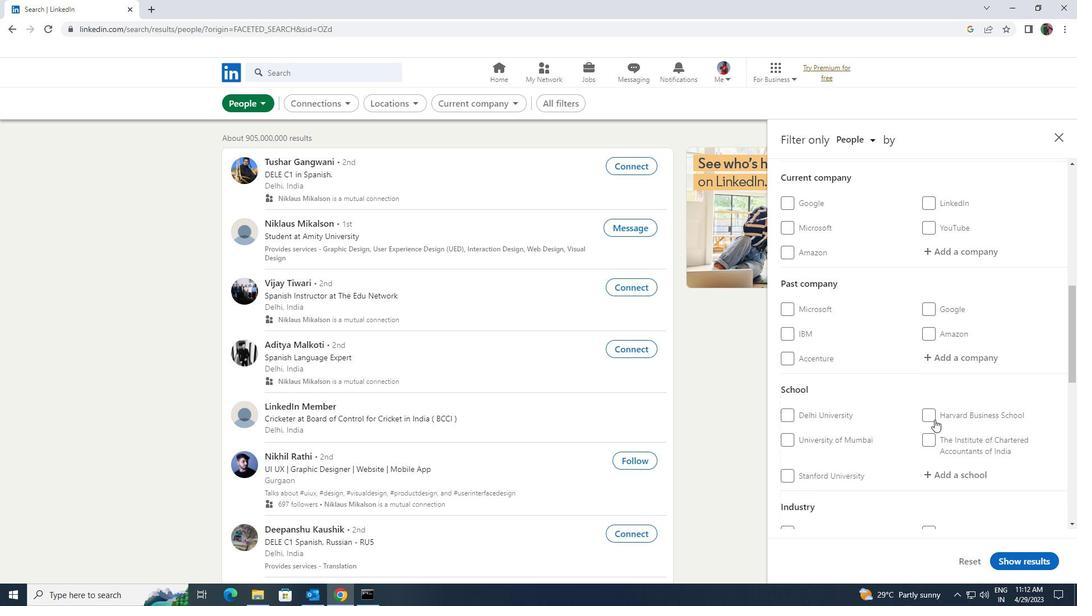 
Action: Mouse moved to (949, 364)
Screenshot: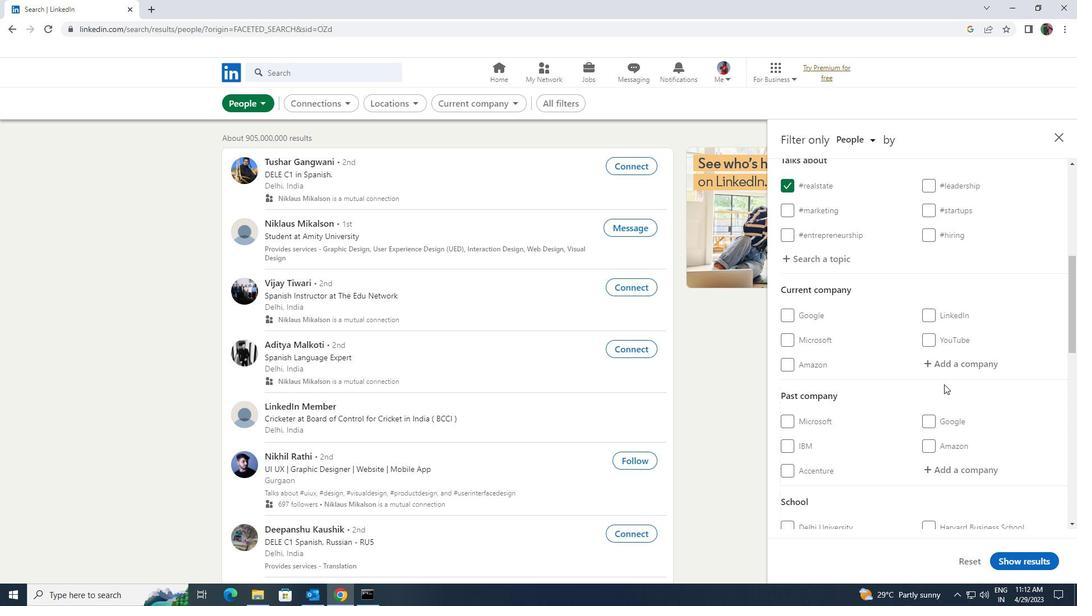 
Action: Mouse pressed left at (949, 364)
Screenshot: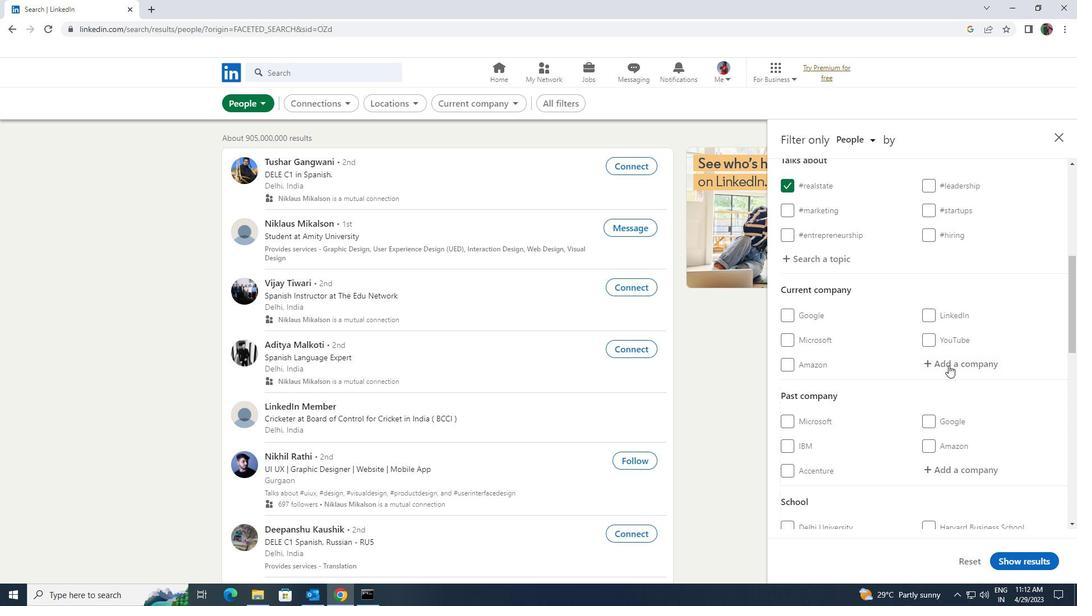 
Action: Key pressed <Key.shift><Key.shift>TALENT5
Screenshot: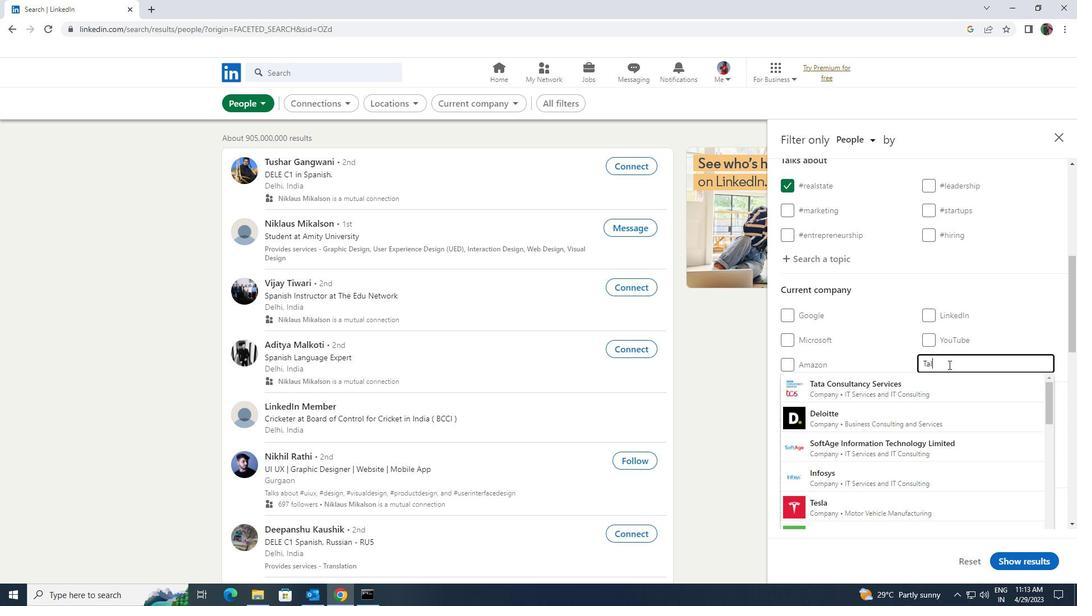 
Action: Mouse moved to (922, 397)
Screenshot: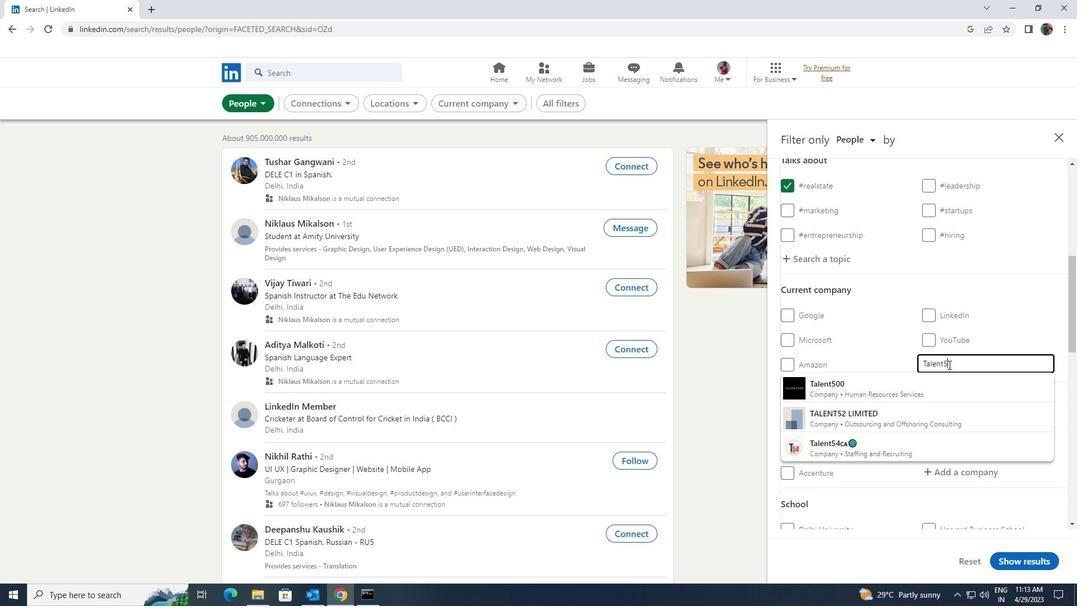 
Action: Mouse pressed left at (922, 397)
Screenshot: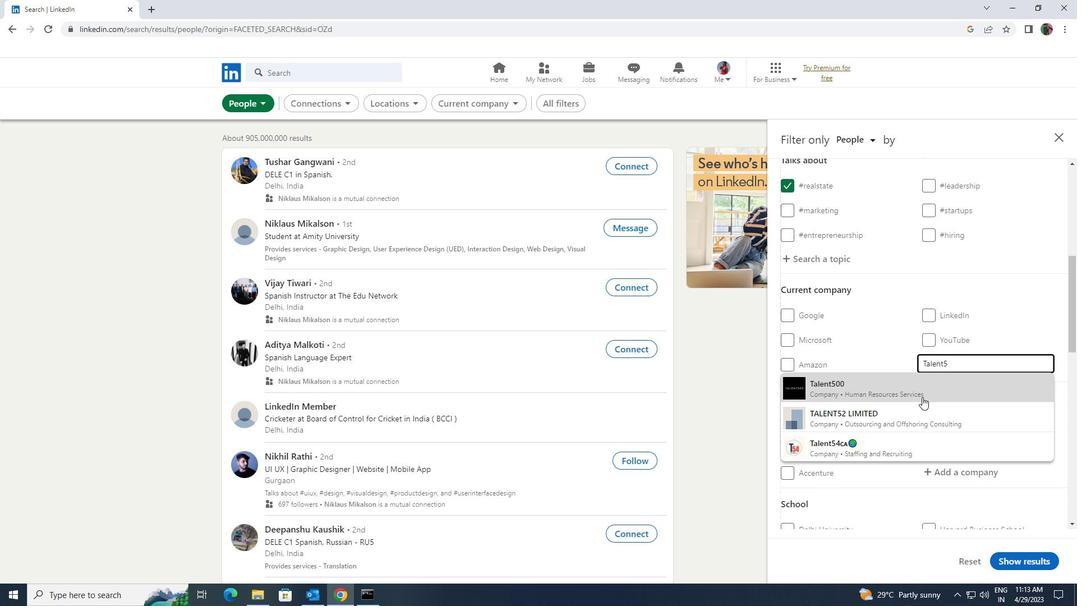
Action: Mouse scrolled (922, 396) with delta (0, 0)
Screenshot: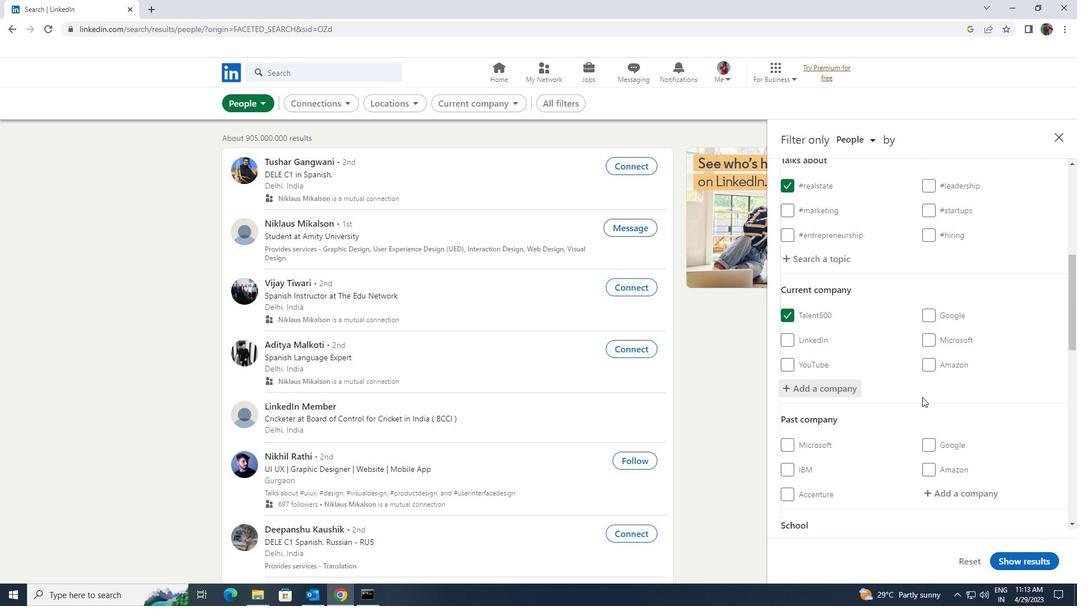 
Action: Mouse scrolled (922, 396) with delta (0, 0)
Screenshot: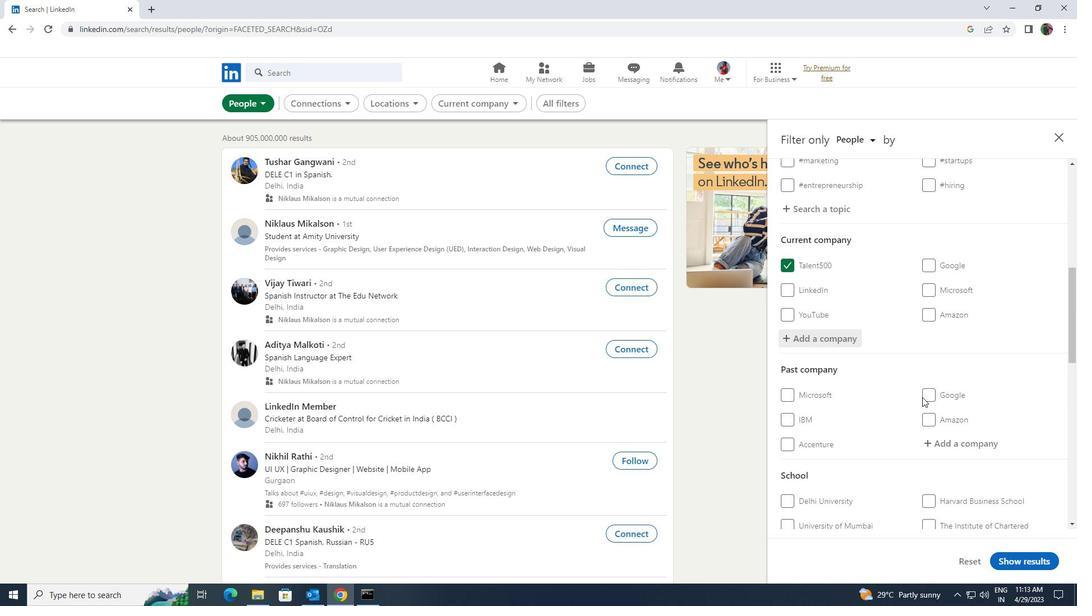 
Action: Mouse scrolled (922, 396) with delta (0, 0)
Screenshot: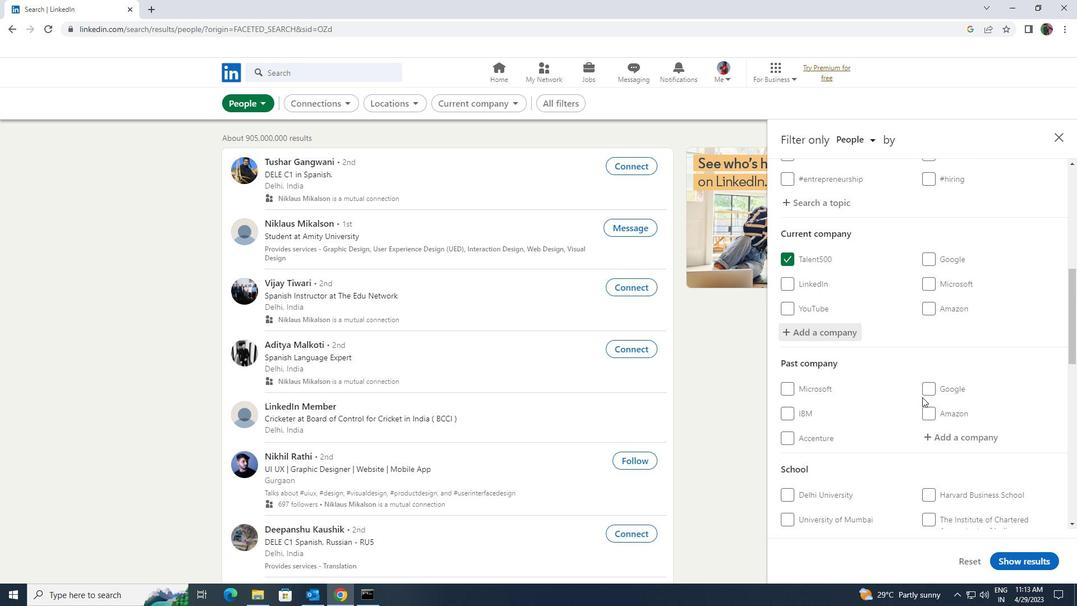 
Action: Mouse scrolled (922, 396) with delta (0, 0)
Screenshot: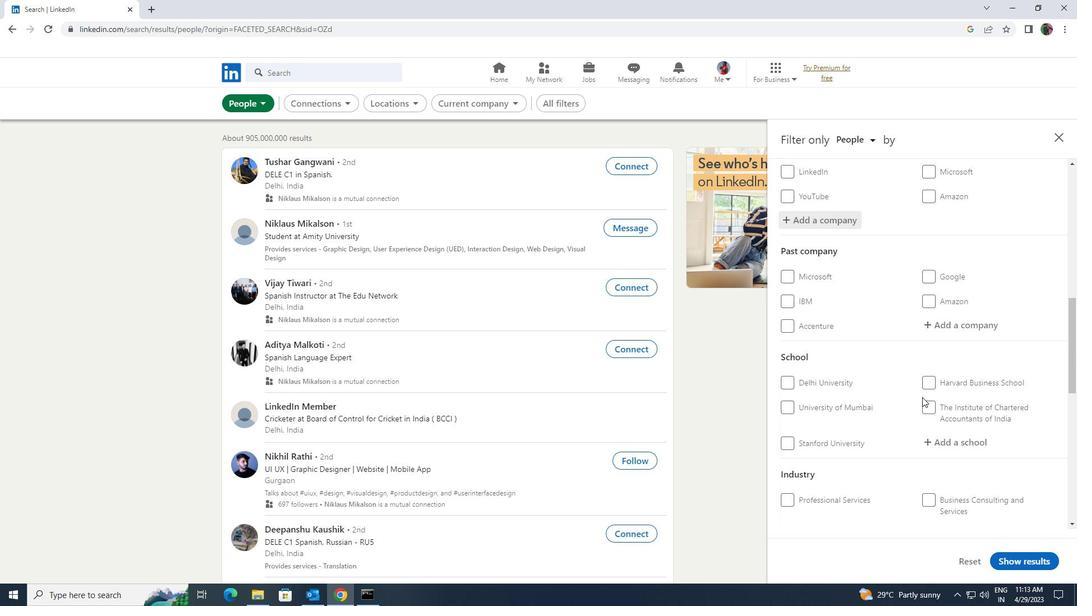 
Action: Mouse moved to (929, 386)
Screenshot: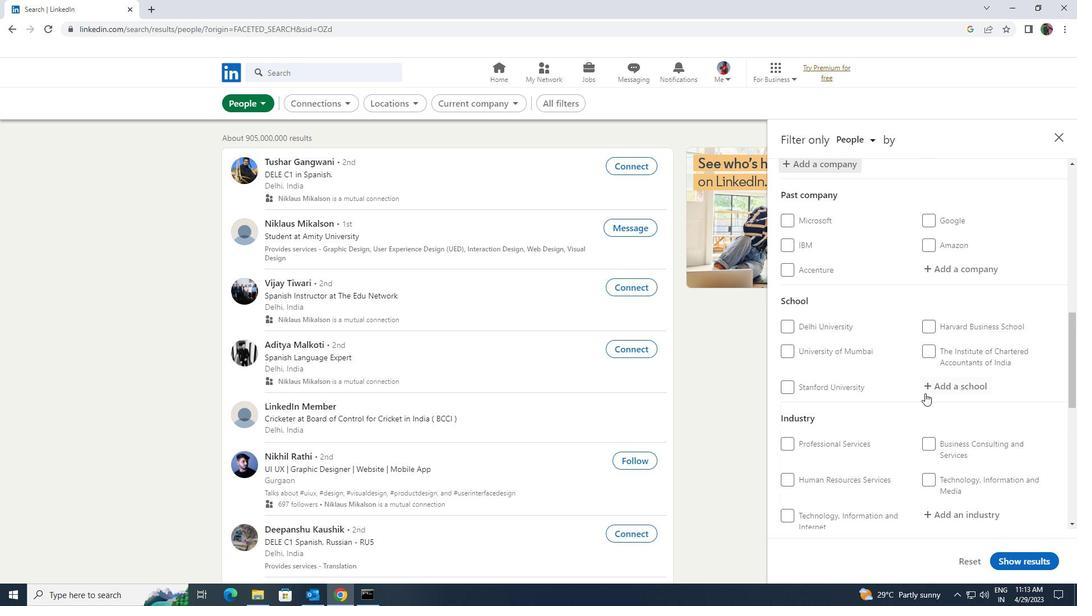 
Action: Mouse pressed left at (929, 386)
Screenshot: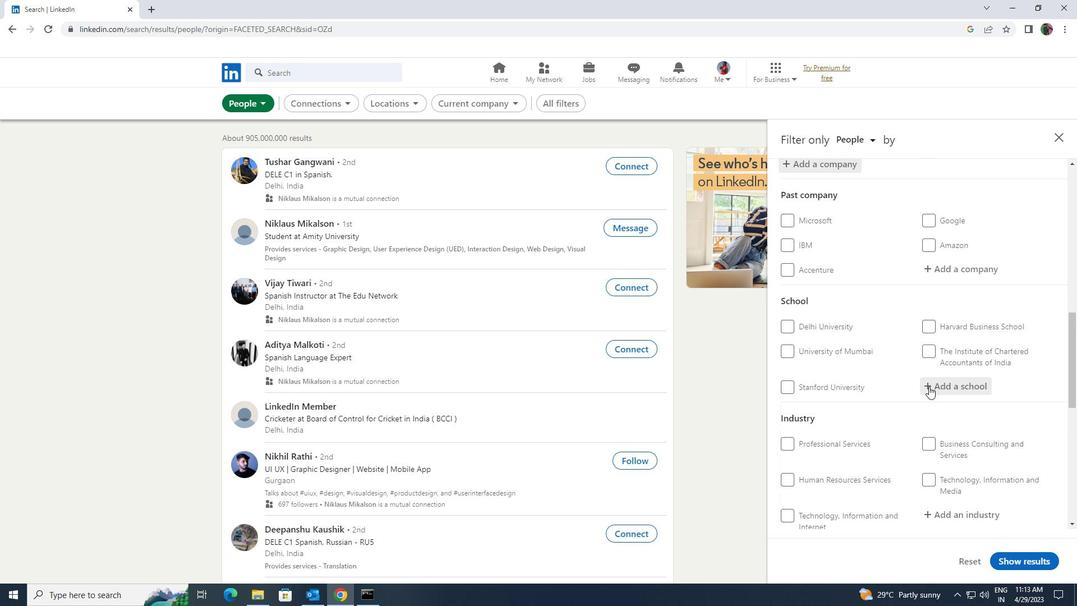 
Action: Key pressed <Key.shift>GALGO
Screenshot: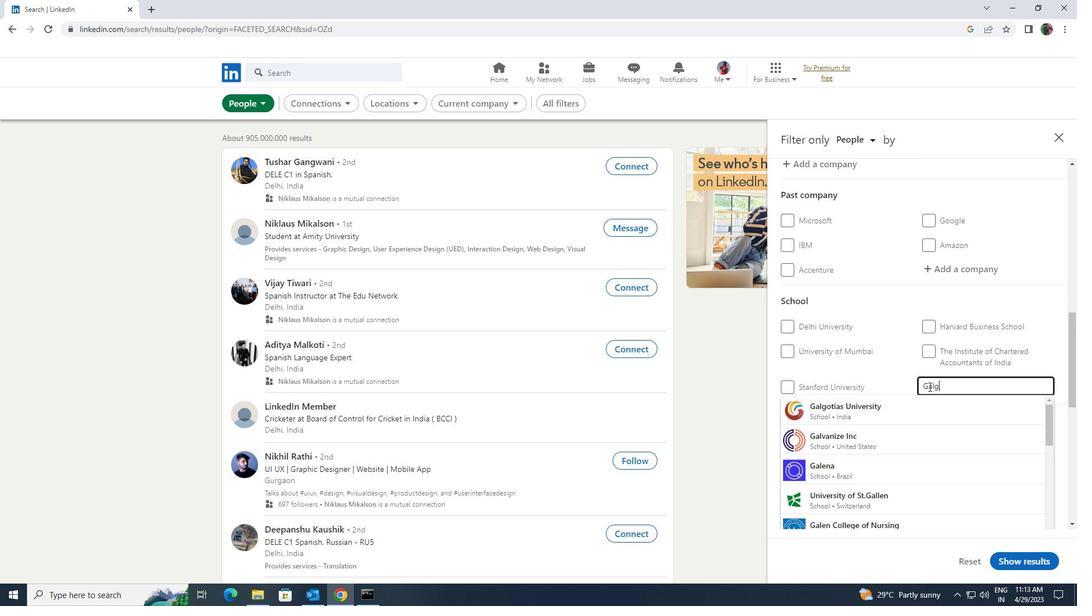 
Action: Mouse moved to (926, 396)
Screenshot: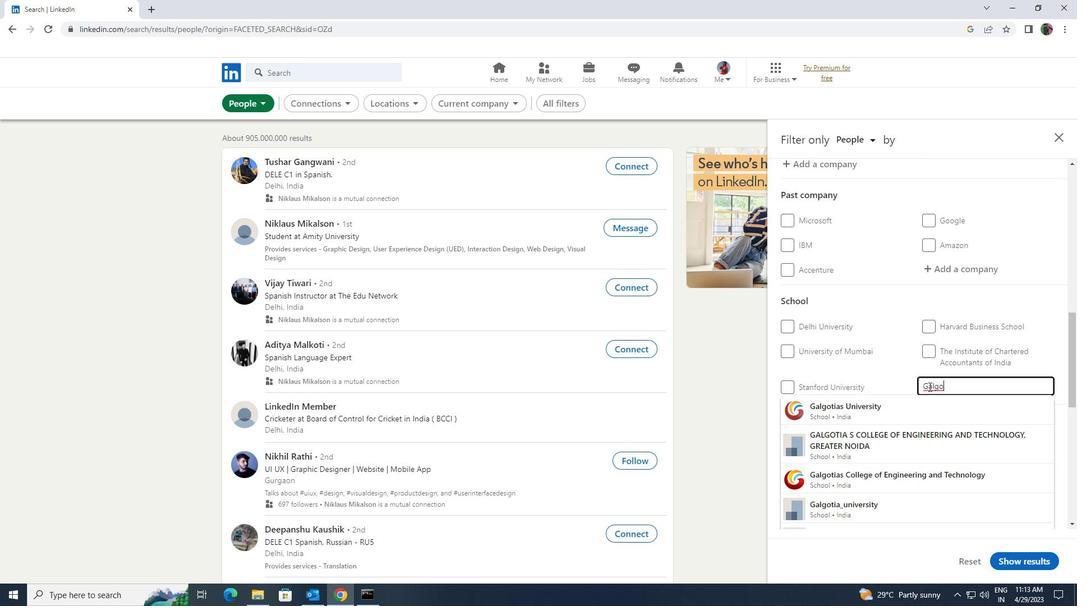 
Action: Mouse pressed left at (926, 396)
Screenshot: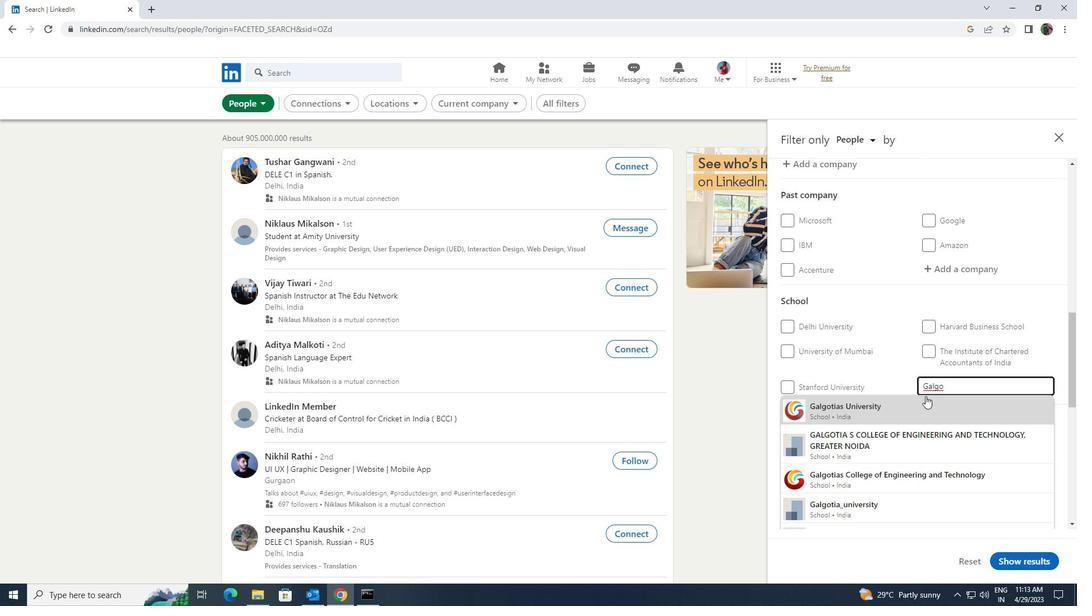 
Action: Mouse moved to (925, 396)
Screenshot: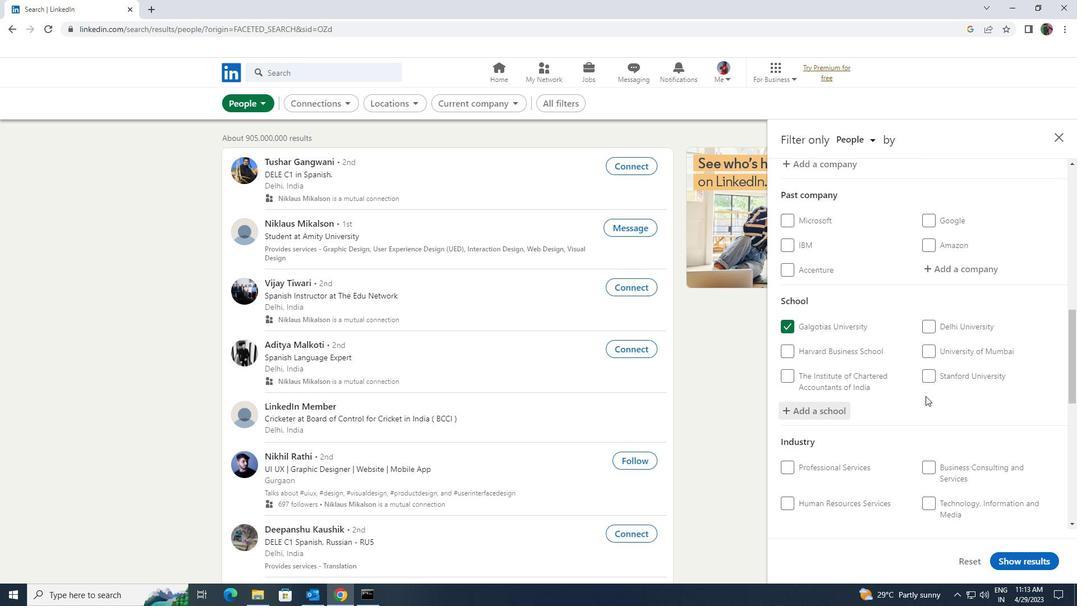 
Action: Mouse scrolled (925, 396) with delta (0, 0)
Screenshot: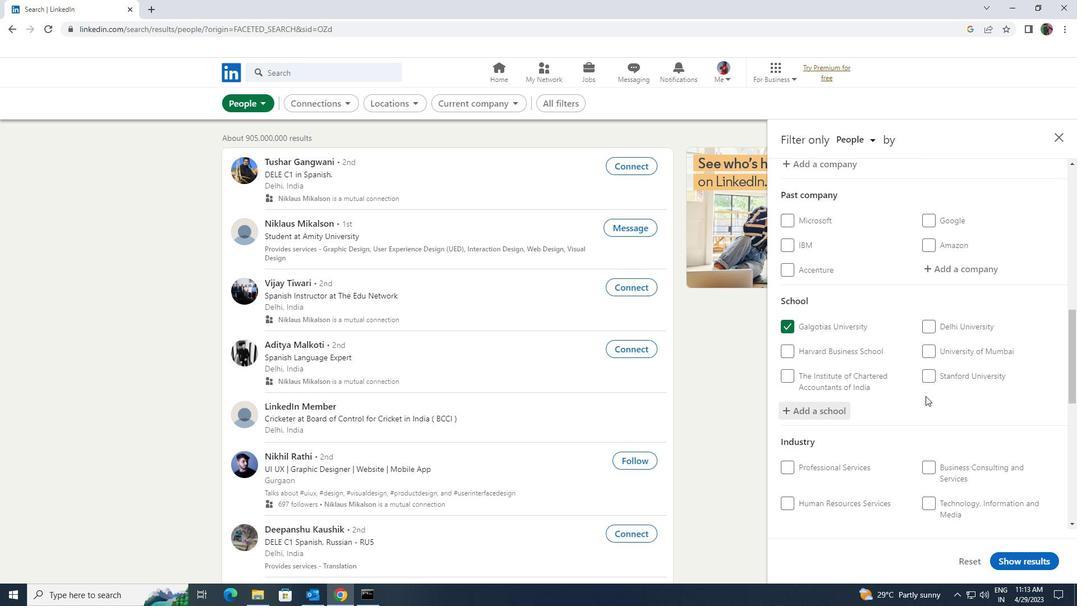 
Action: Mouse moved to (924, 397)
Screenshot: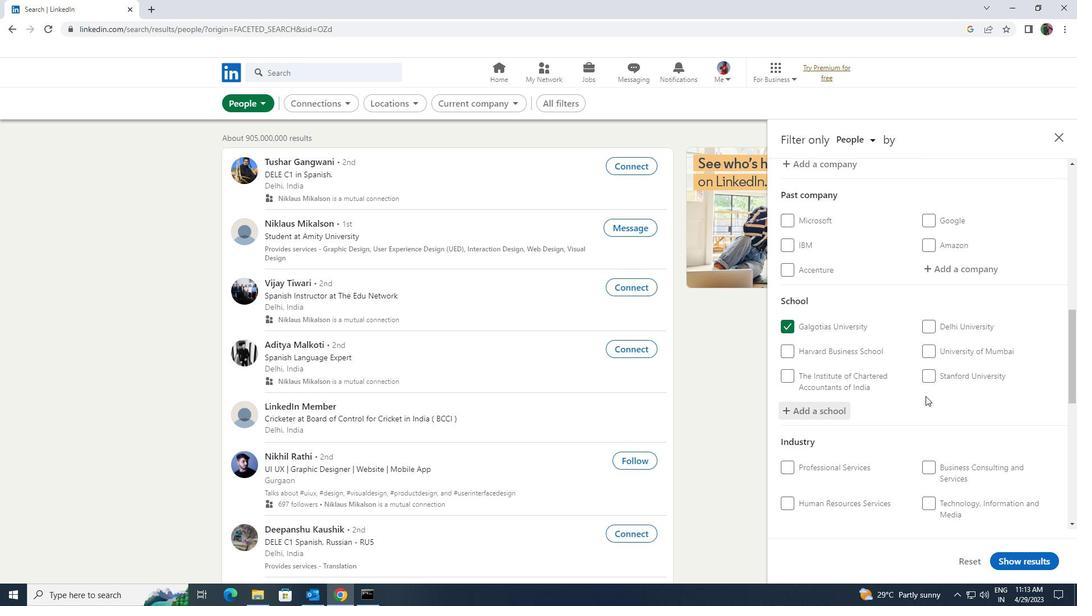 
Action: Mouse scrolled (924, 396) with delta (0, 0)
Screenshot: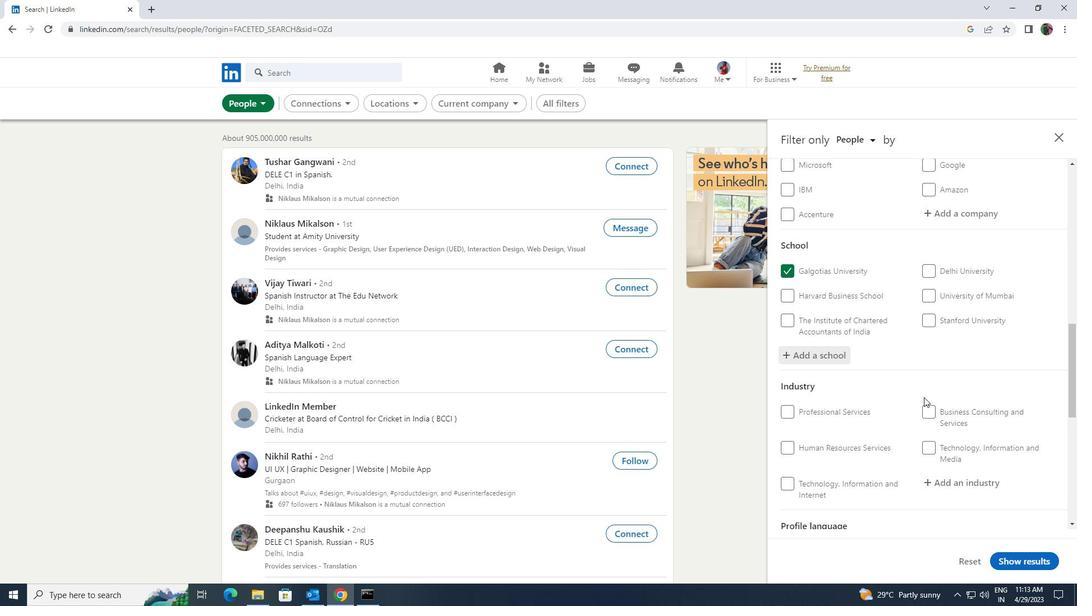
Action: Mouse moved to (927, 424)
Screenshot: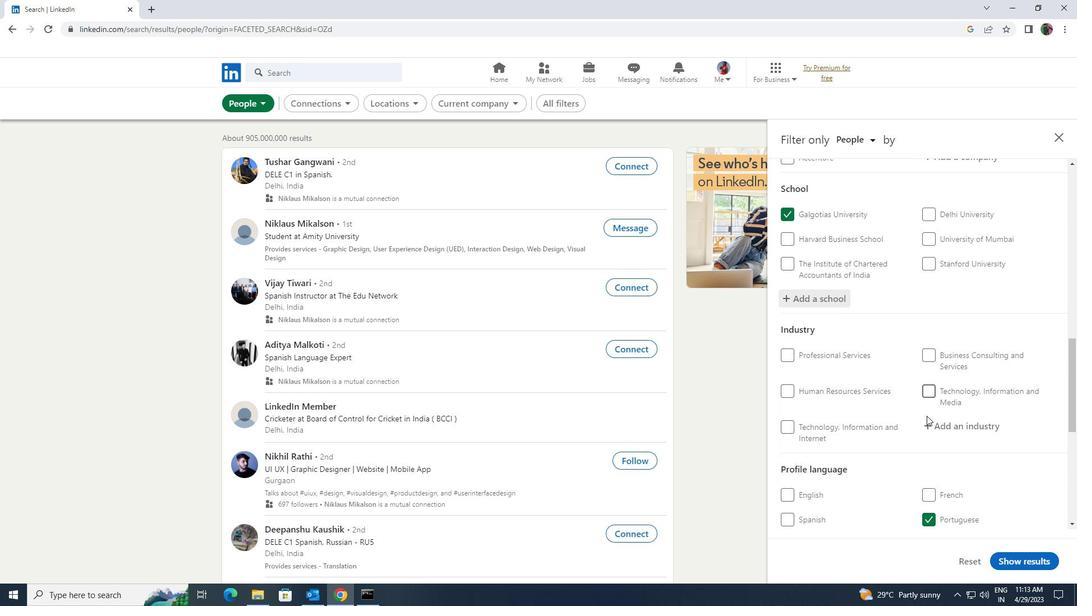 
Action: Mouse pressed left at (927, 424)
Screenshot: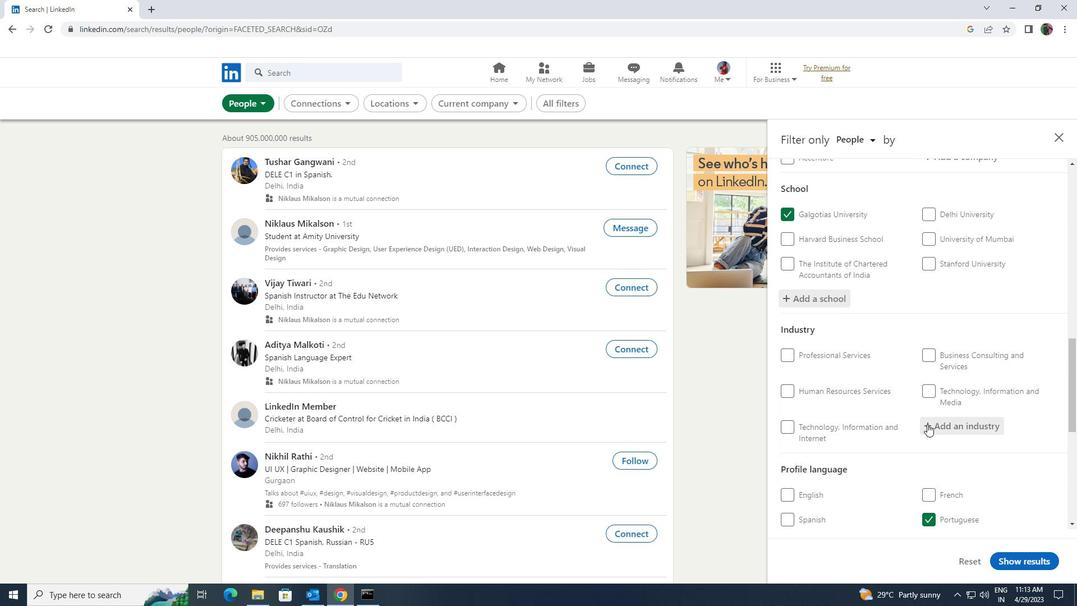 
Action: Key pressed <Key.shift>ROBOTICS
Screenshot: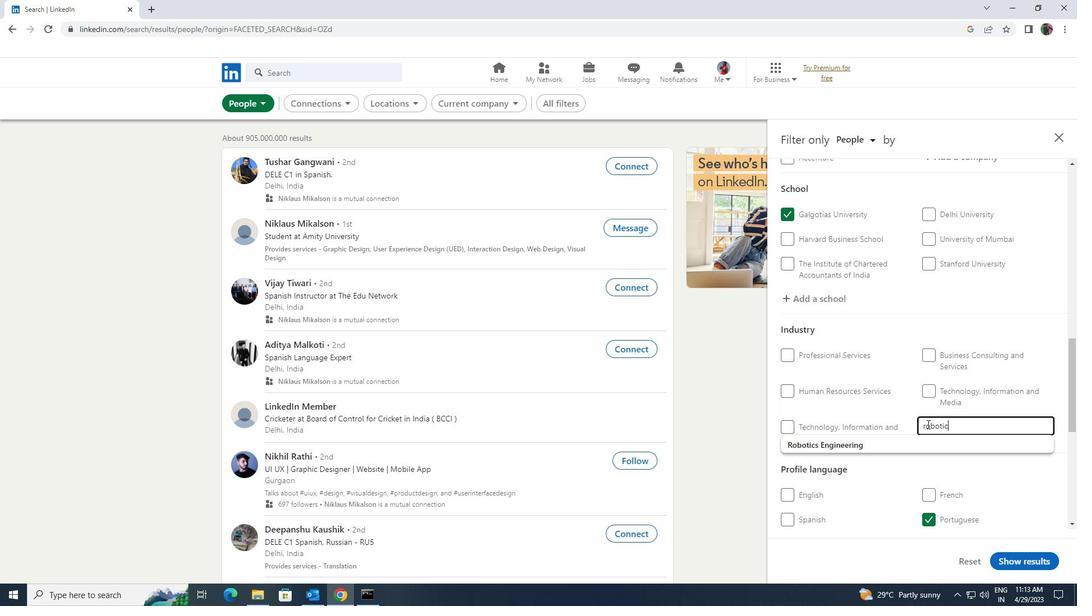 
Action: Mouse moved to (921, 440)
Screenshot: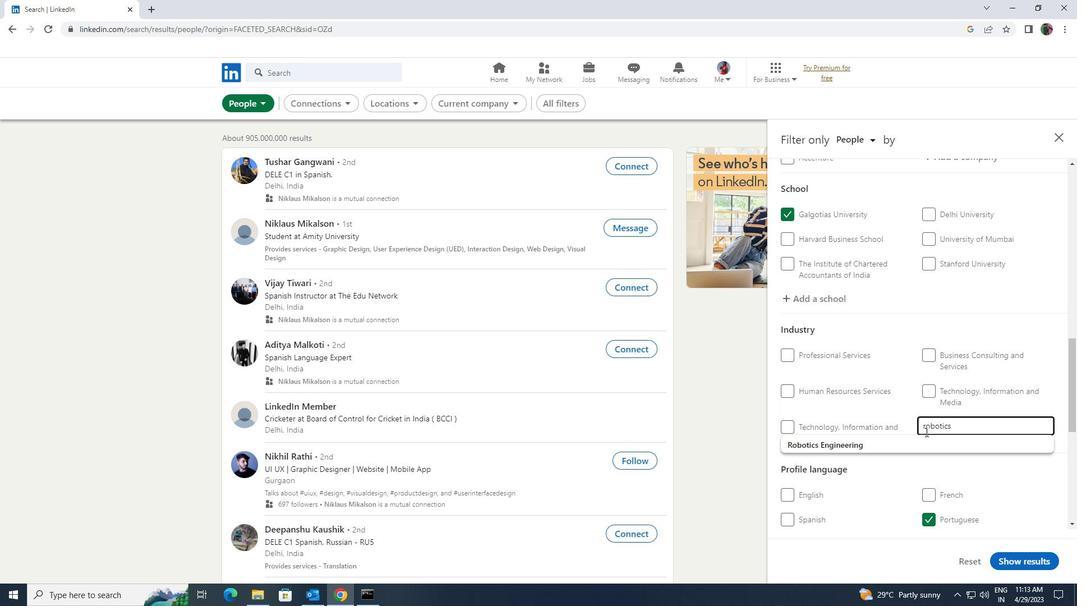 
Action: Mouse pressed left at (921, 440)
Screenshot: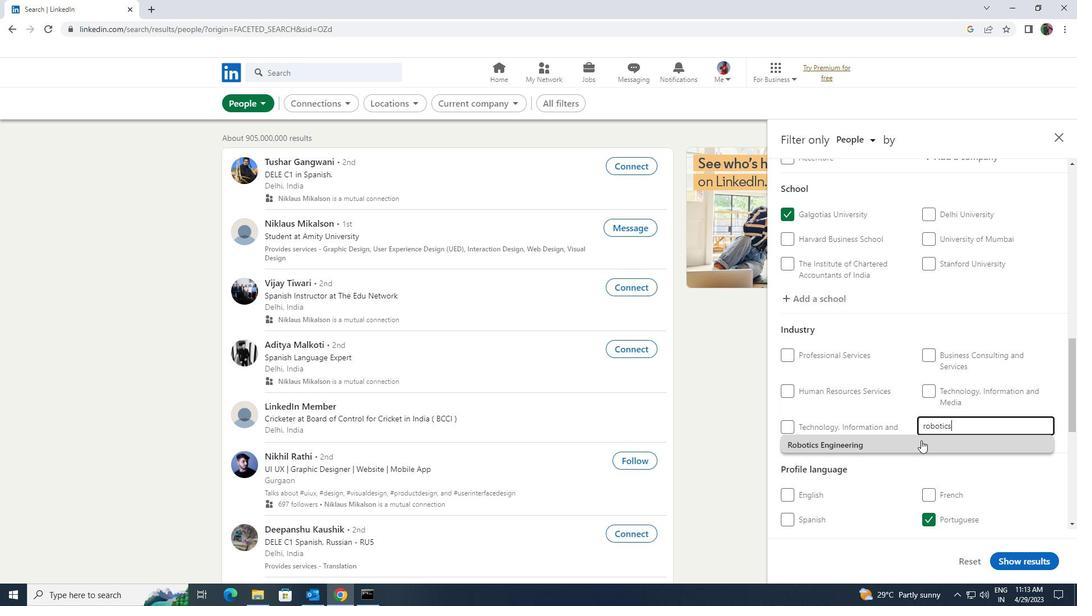 
Action: Mouse scrolled (921, 440) with delta (0, 0)
Screenshot: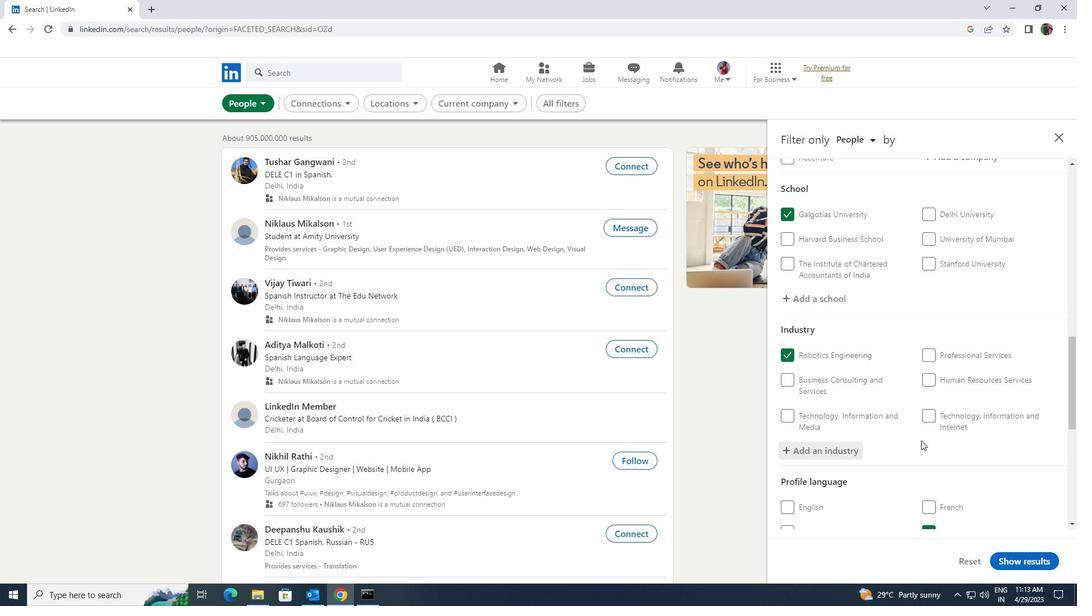 
Action: Mouse scrolled (921, 440) with delta (0, 0)
Screenshot: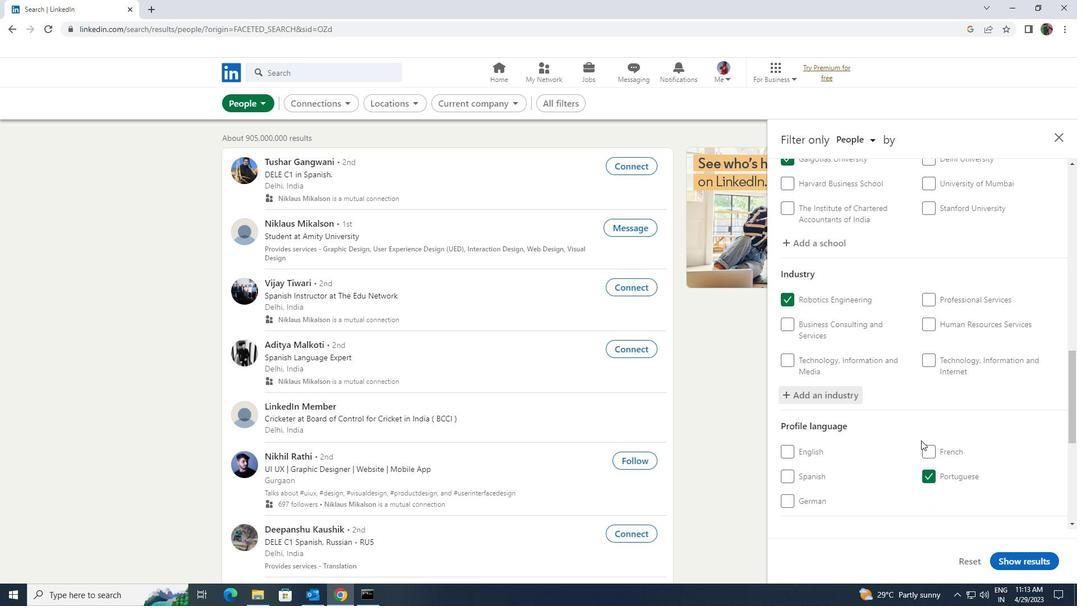 
Action: Mouse scrolled (921, 440) with delta (0, 0)
Screenshot: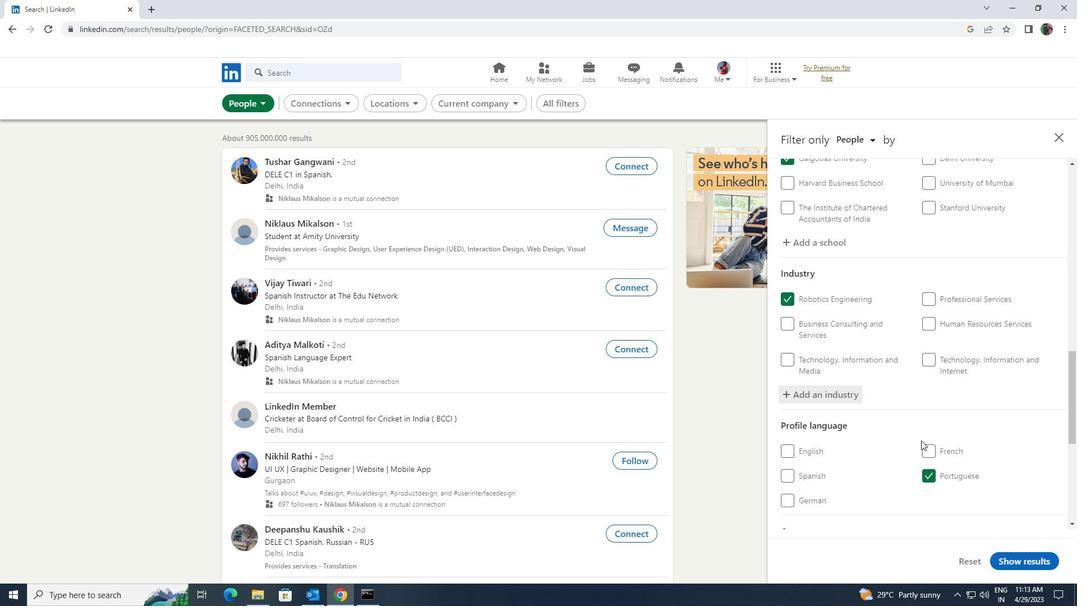 
Action: Mouse scrolled (921, 440) with delta (0, 0)
Screenshot: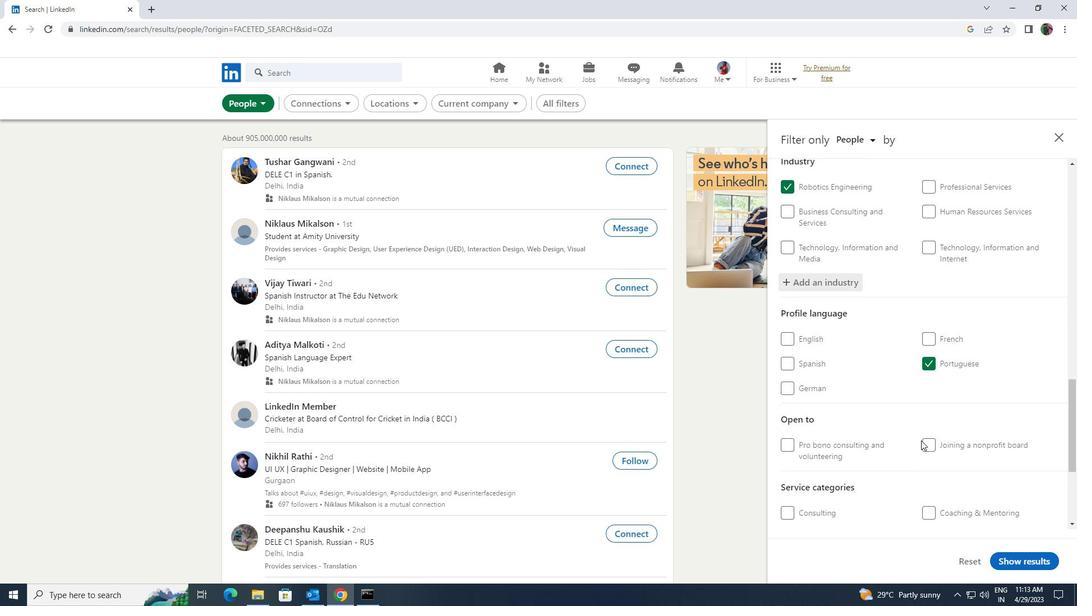 
Action: Mouse scrolled (921, 440) with delta (0, 0)
Screenshot: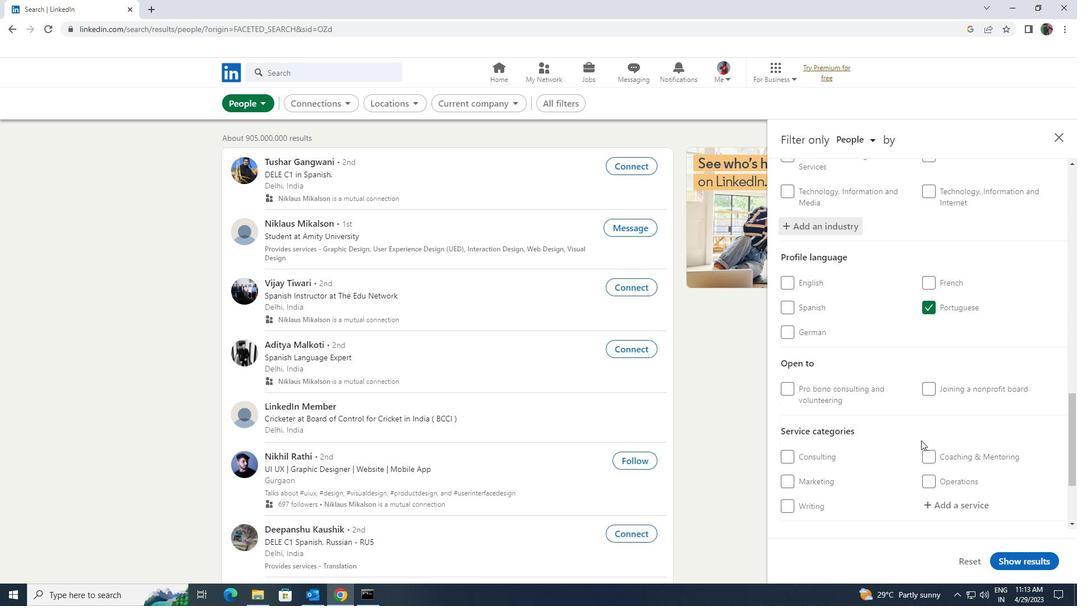 
Action: Mouse moved to (929, 445)
Screenshot: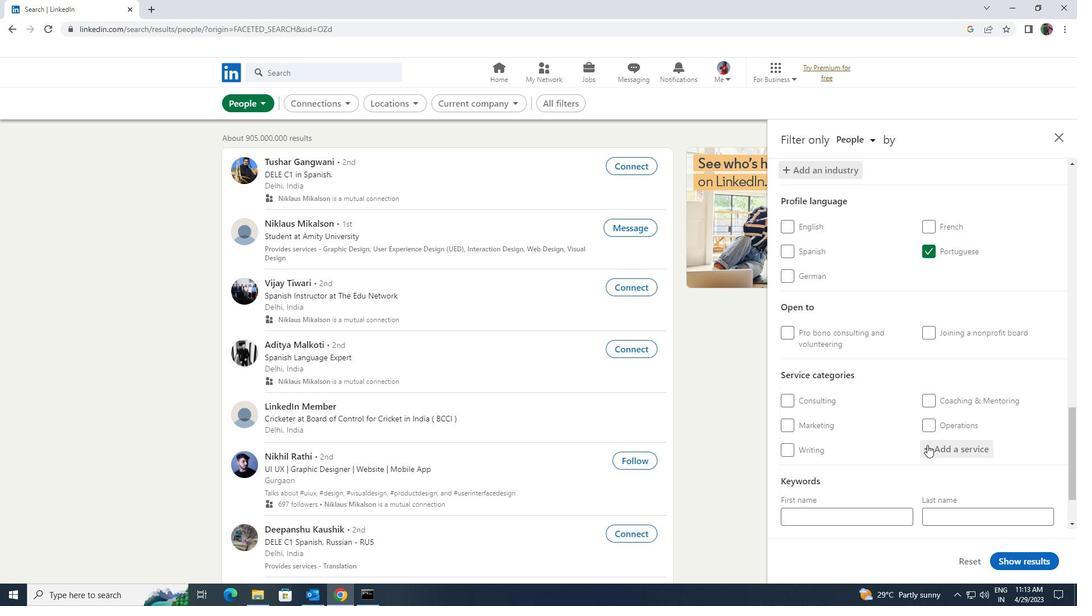
Action: Mouse pressed left at (929, 445)
Screenshot: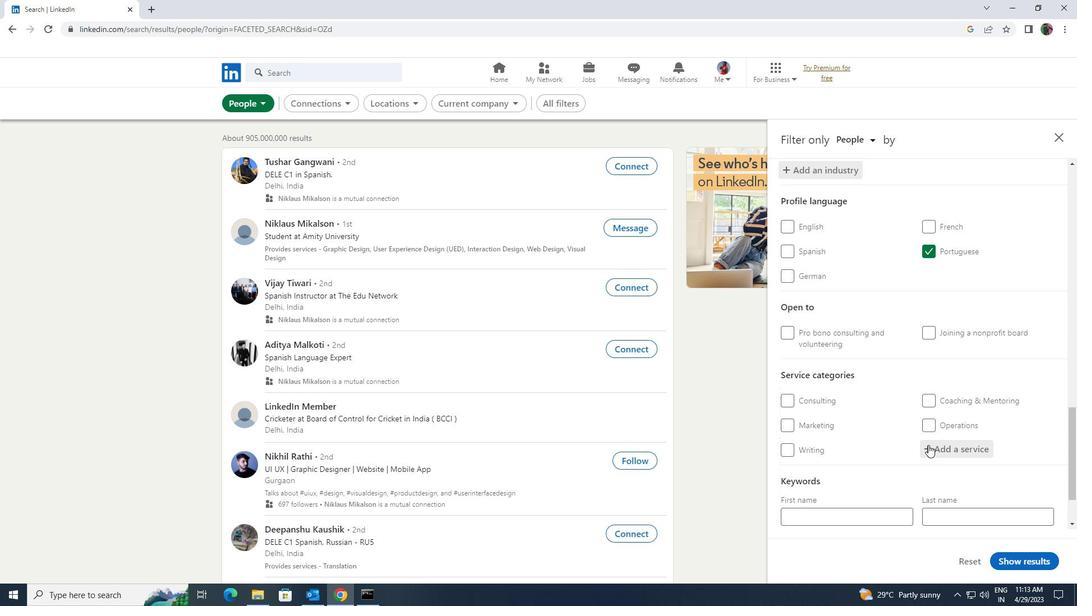 
Action: Mouse moved to (929, 445)
Screenshot: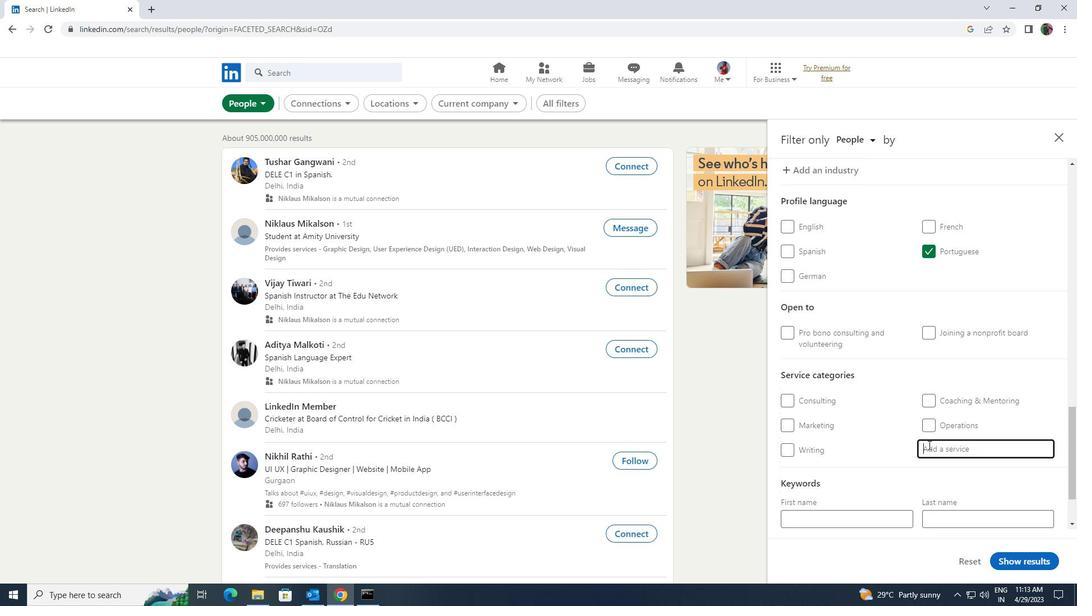 
Action: Key pressed <Key.shift>RETIRE
Screenshot: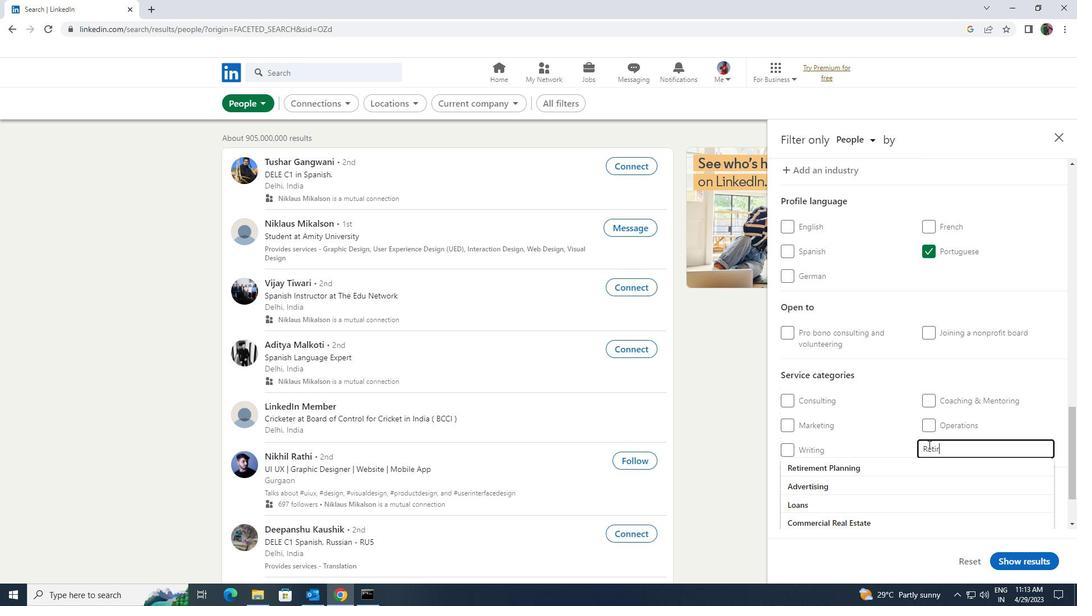 
Action: Mouse moved to (925, 460)
Screenshot: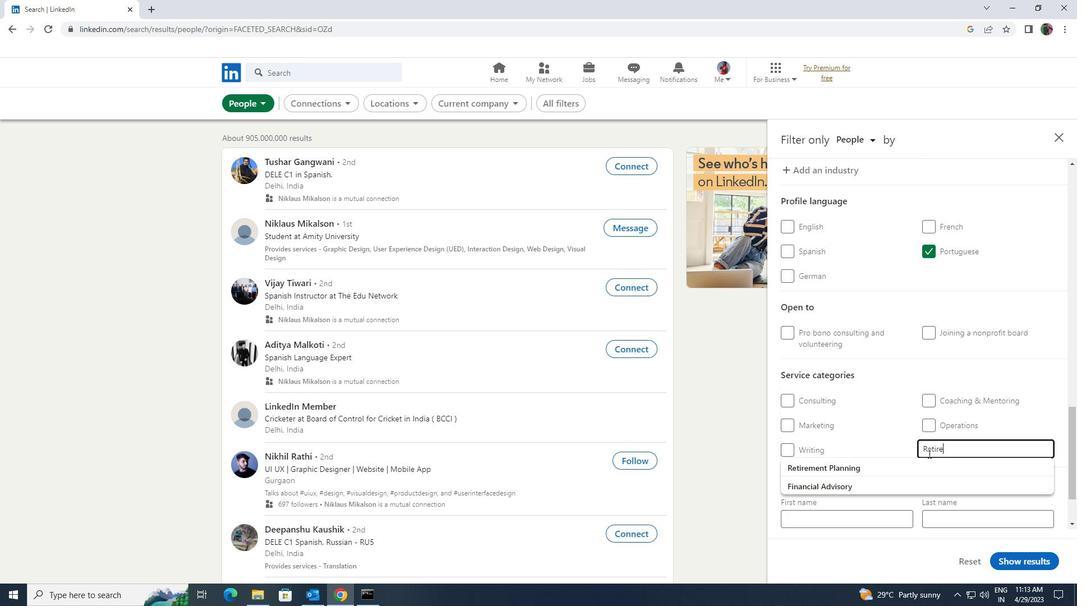 
Action: Mouse pressed left at (925, 460)
Screenshot: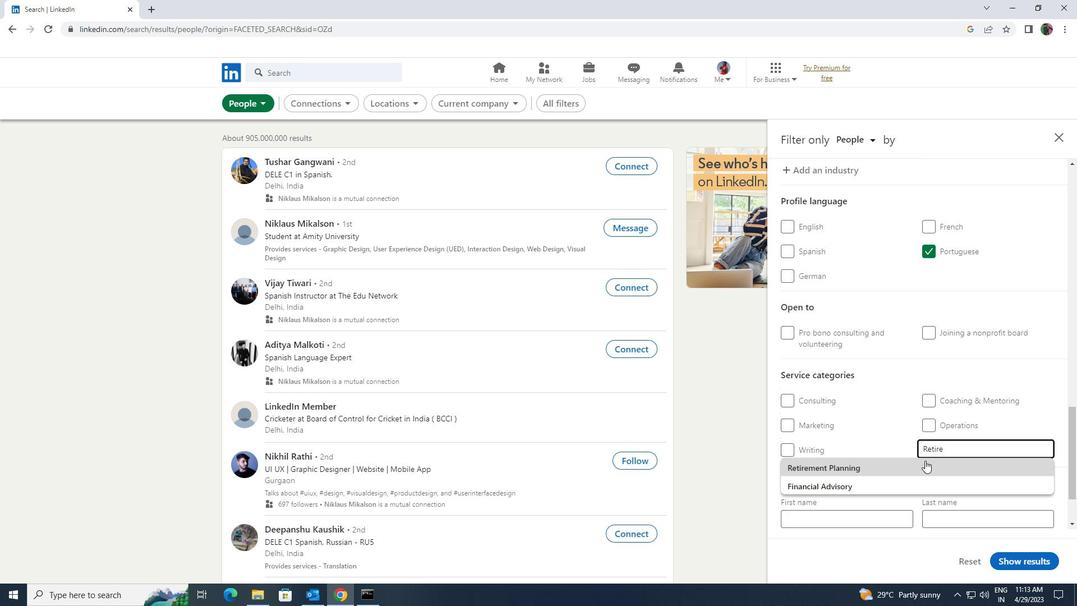 
Action: Mouse moved to (925, 460)
Screenshot: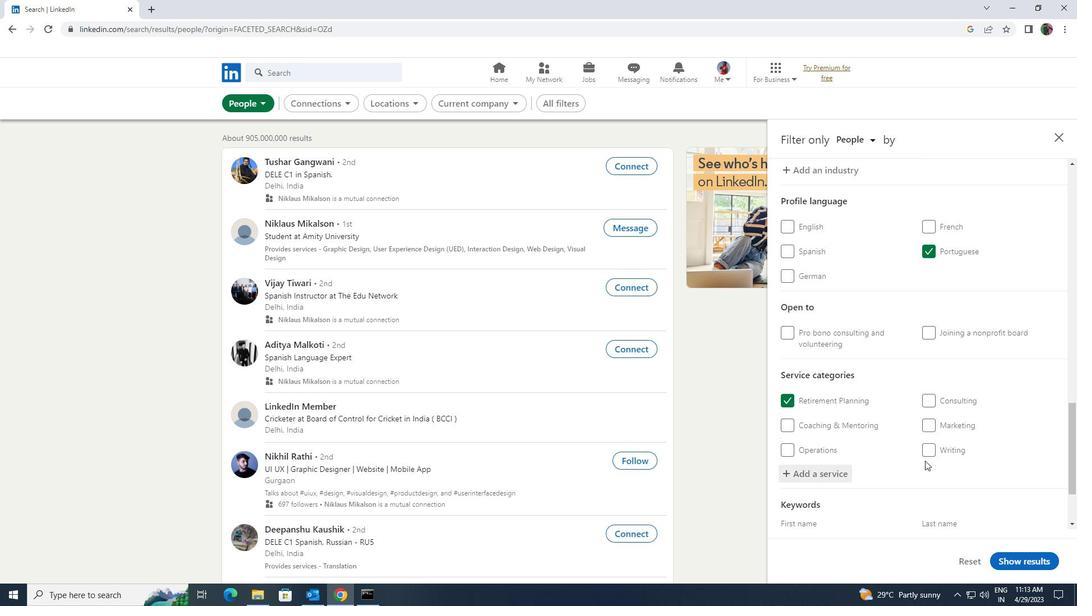 
Action: Mouse scrolled (925, 460) with delta (0, 0)
Screenshot: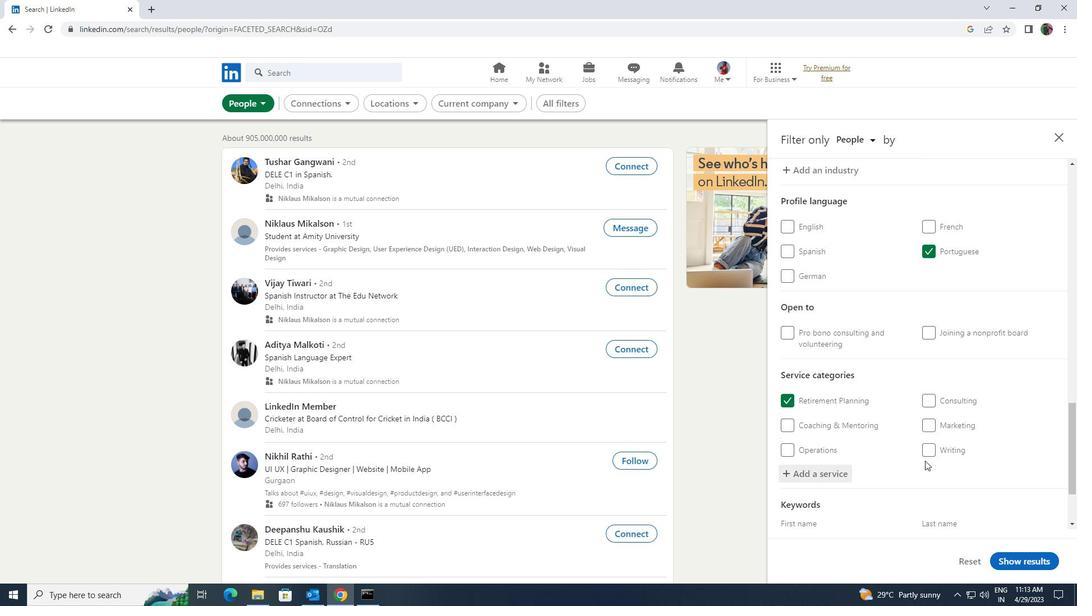 
Action: Mouse scrolled (925, 460) with delta (0, 0)
Screenshot: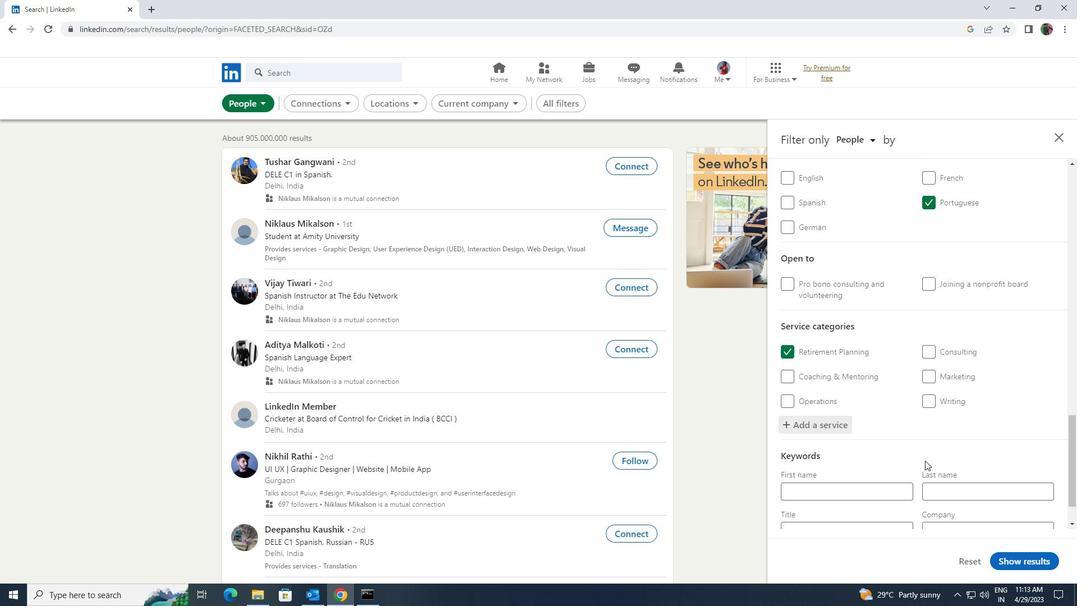 
Action: Mouse moved to (898, 476)
Screenshot: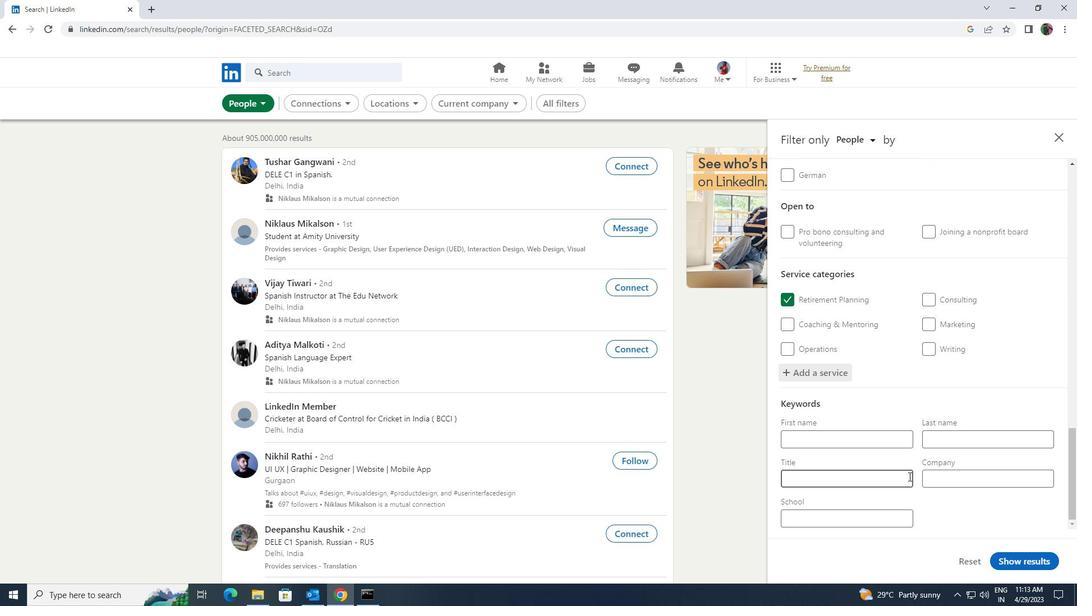 
Action: Mouse pressed left at (898, 476)
Screenshot: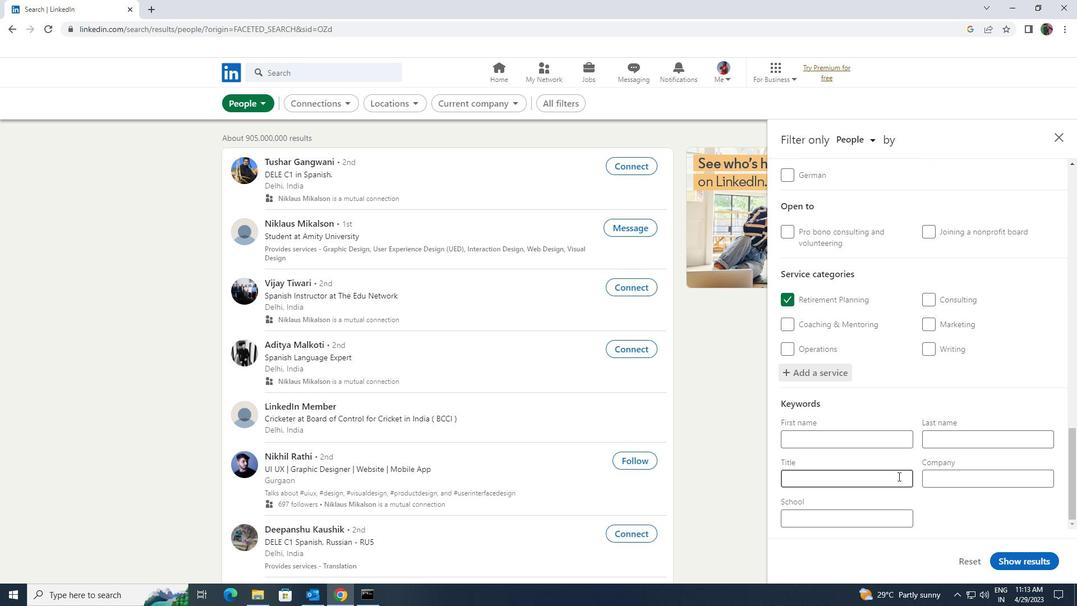 
Action: Key pressed <Key.shift>MANAGING<Key.space><Key.shift>MEMBER
Screenshot: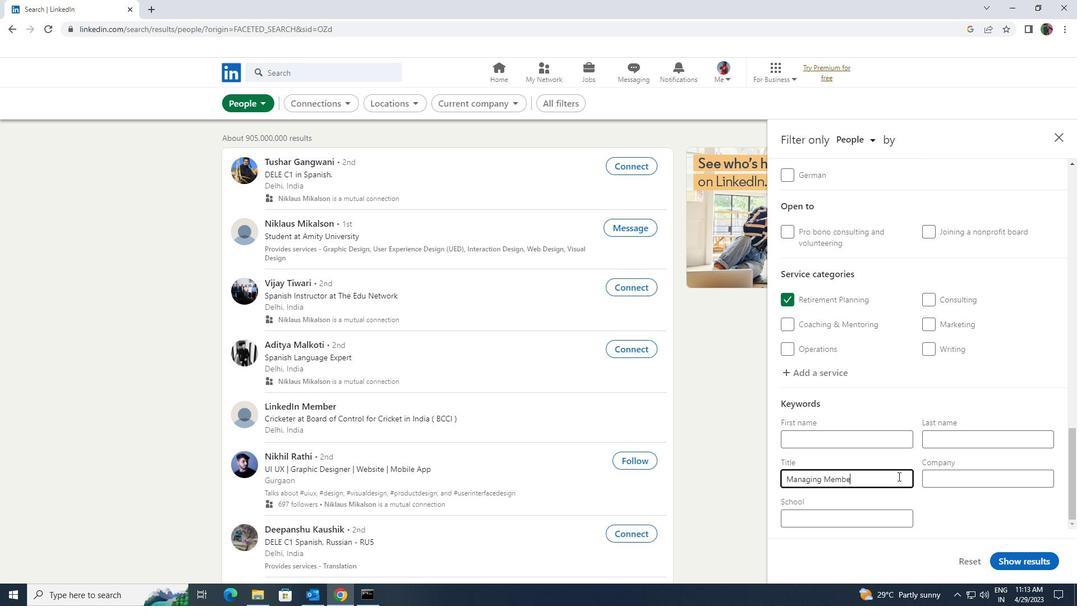 
Action: Mouse moved to (1011, 558)
Screenshot: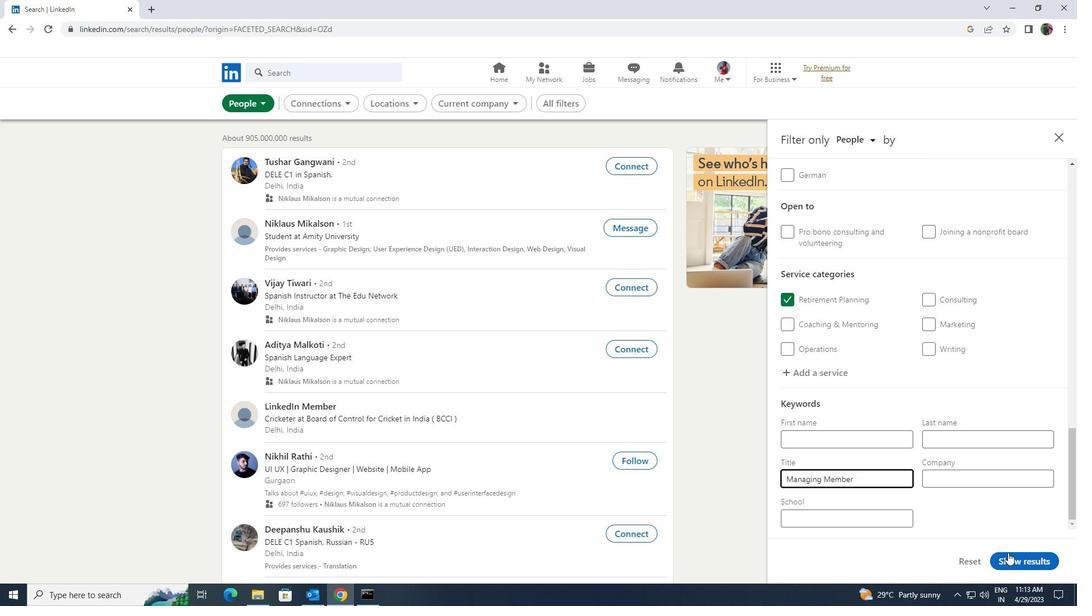 
Action: Mouse pressed left at (1011, 558)
Screenshot: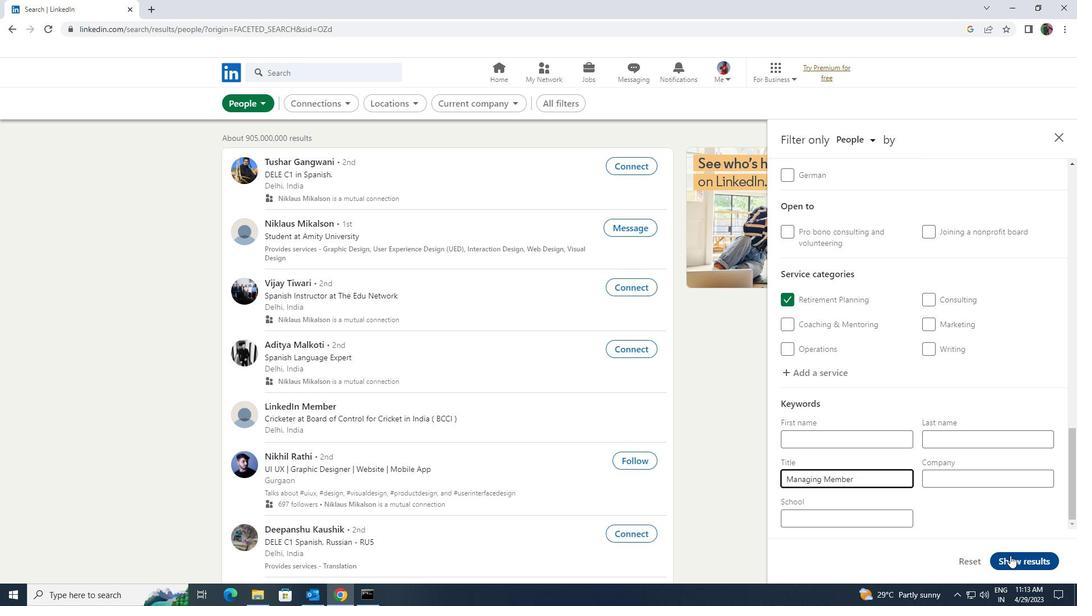 
